 Task: Add Attachment from computer to Card Card0000000289 in Board Board0000000073 in Workspace WS0000000025 in Trello. Add Cover Green to Card Card0000000289 in Board Board0000000073 in Workspace WS0000000025 in Trello. Add "Move Card To …" Button titled Button0000000289 to "top" of the list "To Do" to Card Card0000000289 in Board Board0000000073 in Workspace WS0000000025 in Trello. Add Description DS0000000289 to Card Card0000000290 in Board Board0000000073 in Workspace WS0000000025 in Trello. Add Comment CM0000000289 to Card Card0000000290 in Board Board0000000073 in Workspace WS0000000025 in Trello
Action: Mouse moved to (332, 222)
Screenshot: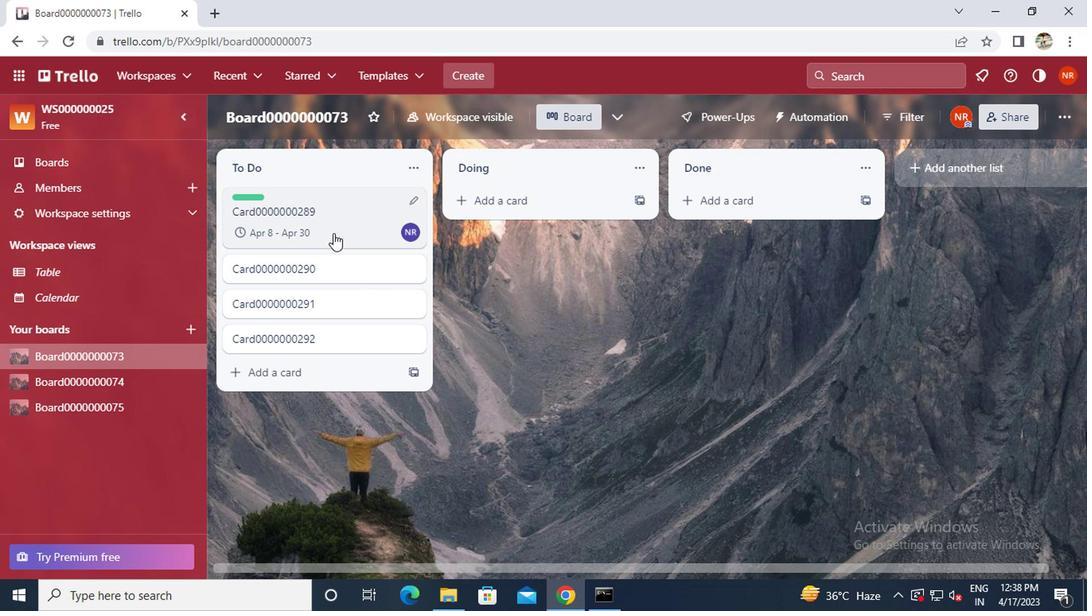 
Action: Mouse pressed left at (332, 222)
Screenshot: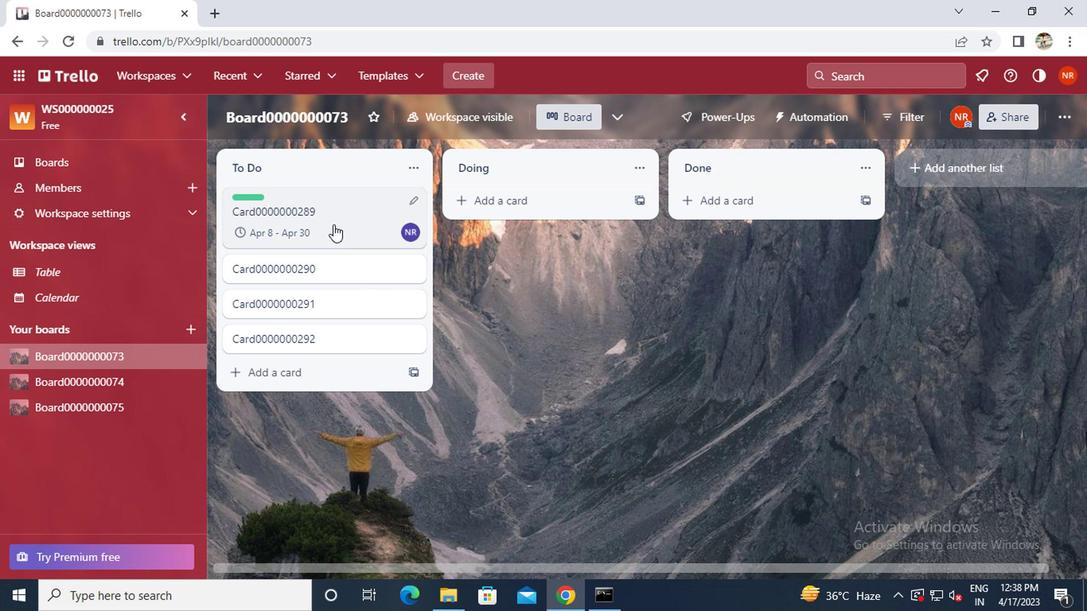 
Action: Mouse moved to (349, 225)
Screenshot: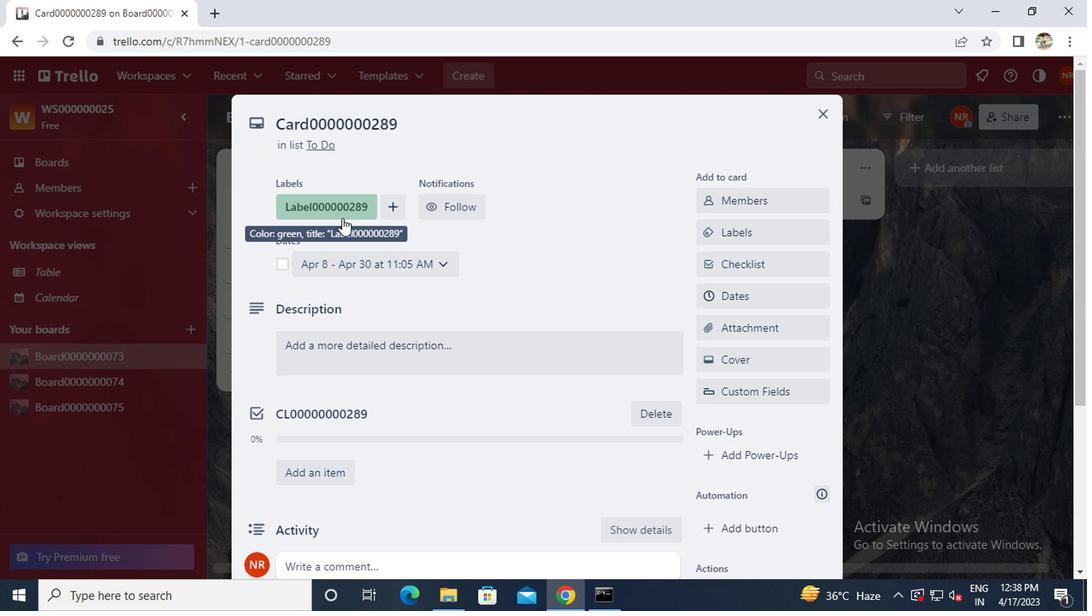 
Action: Mouse scrolled (349, 224) with delta (0, -1)
Screenshot: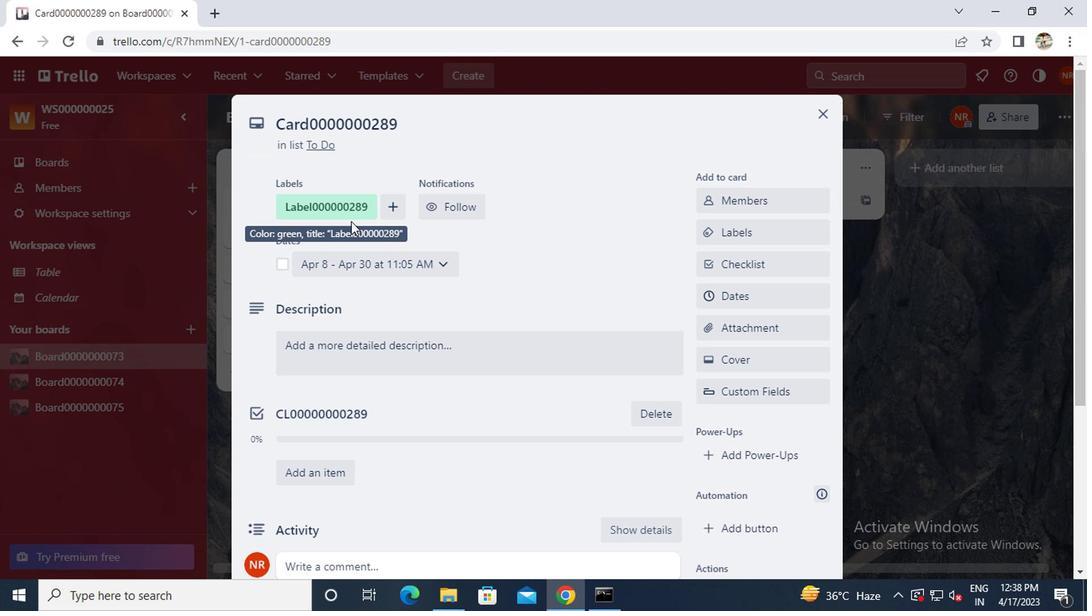 
Action: Mouse scrolled (349, 224) with delta (0, -1)
Screenshot: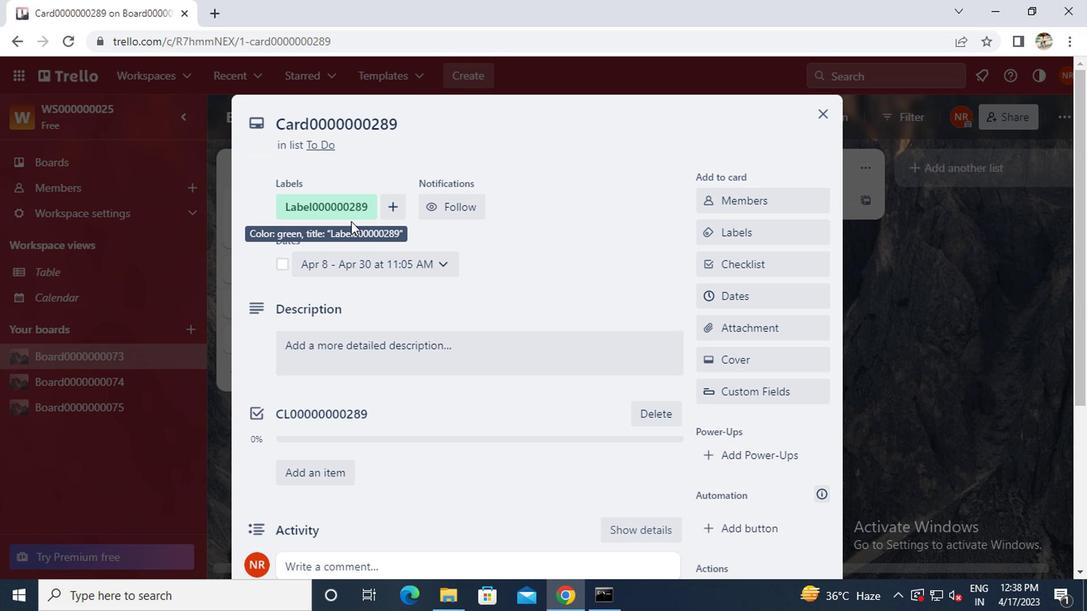 
Action: Mouse moved to (712, 181)
Screenshot: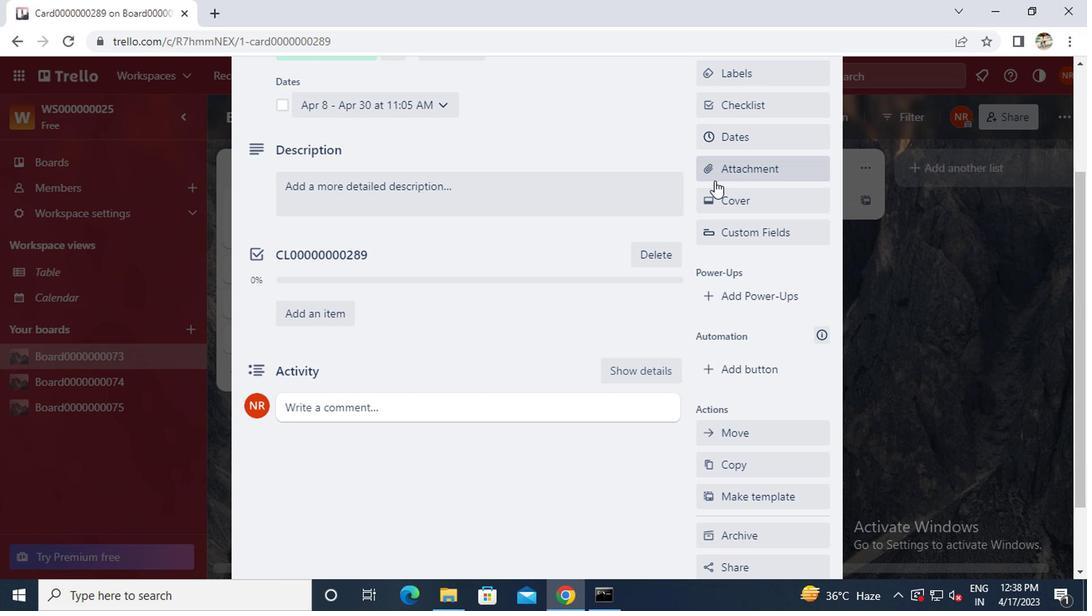 
Action: Mouse pressed left at (712, 181)
Screenshot: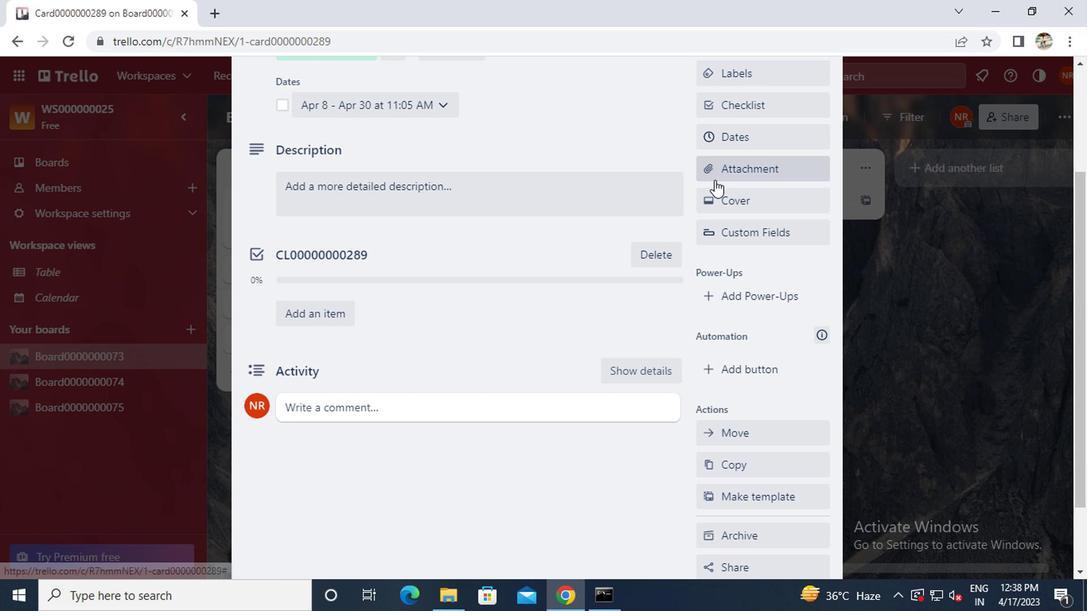 
Action: Mouse moved to (720, 237)
Screenshot: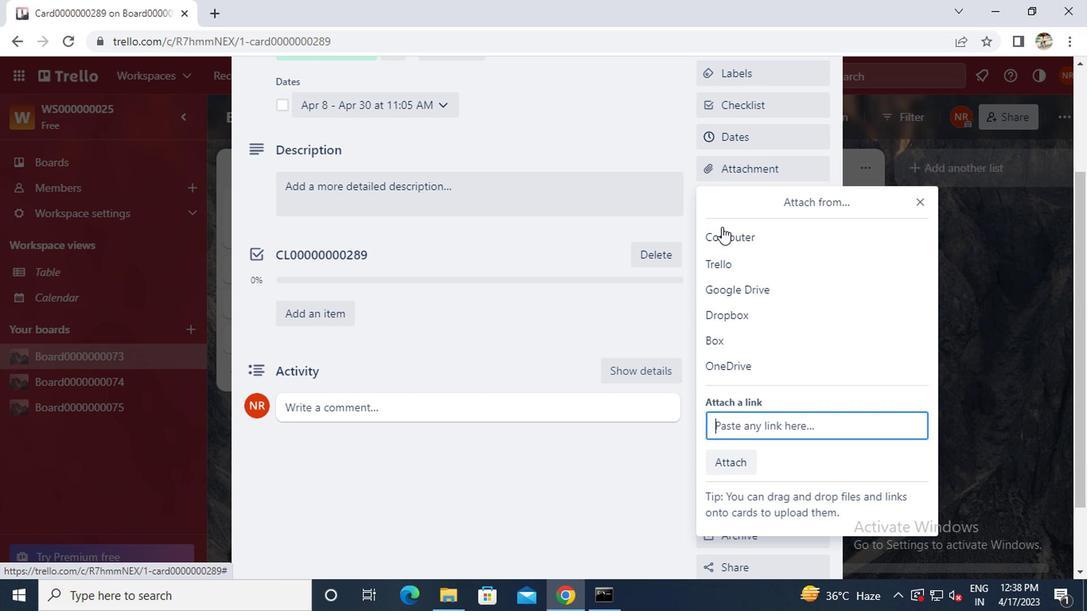 
Action: Mouse pressed left at (720, 237)
Screenshot: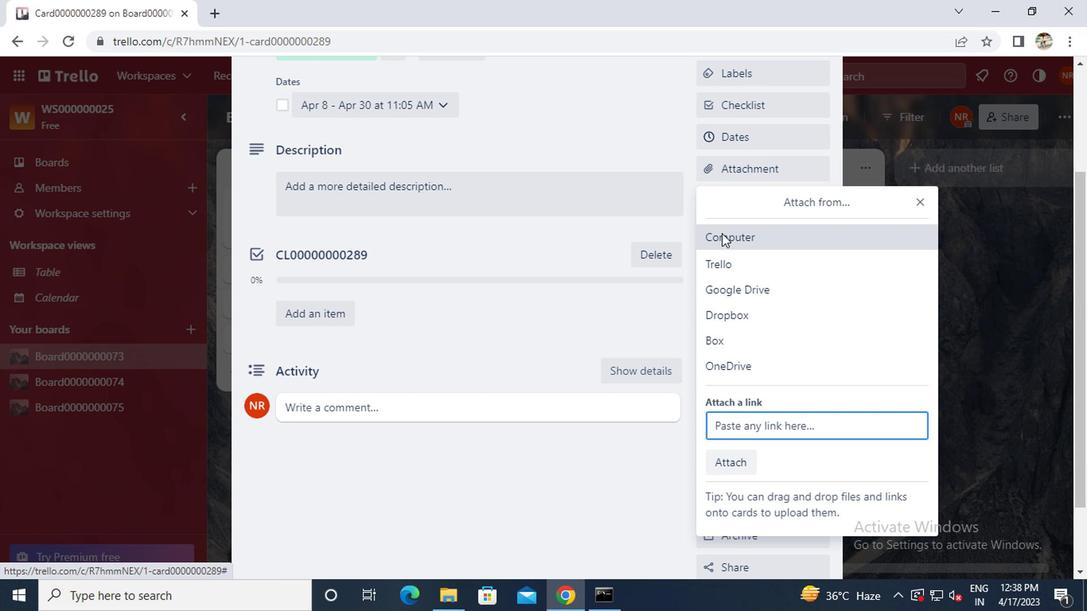 
Action: Mouse moved to (307, 253)
Screenshot: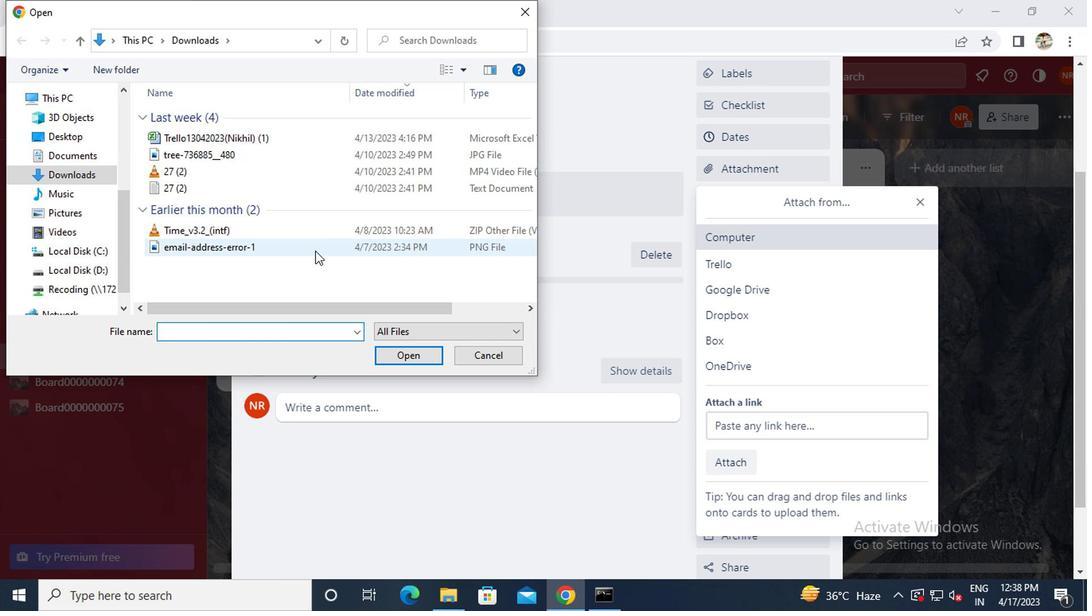 
Action: Mouse pressed left at (307, 253)
Screenshot: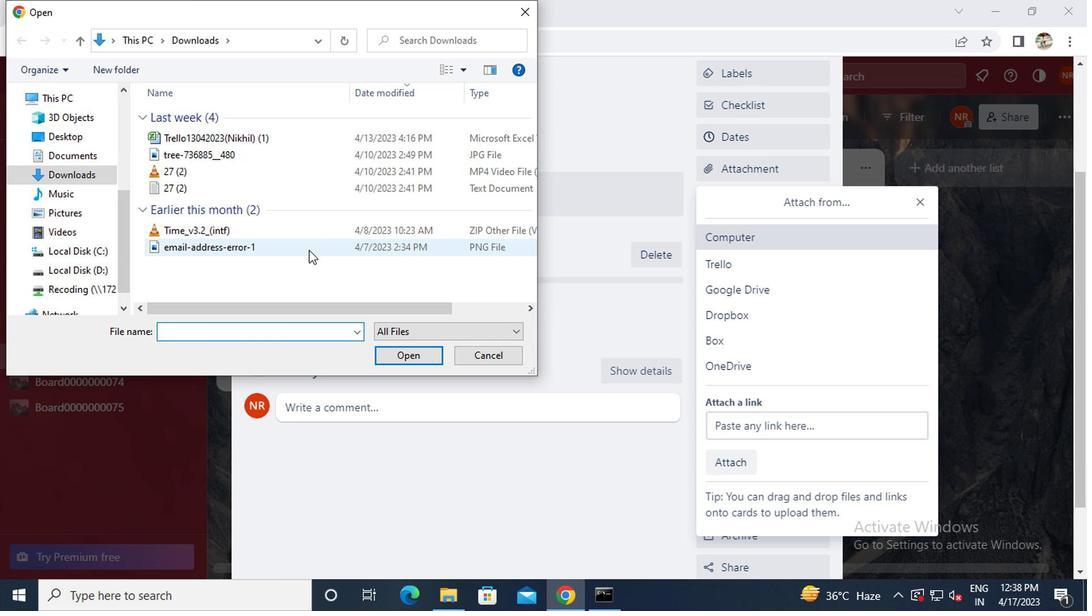 
Action: Mouse moved to (411, 355)
Screenshot: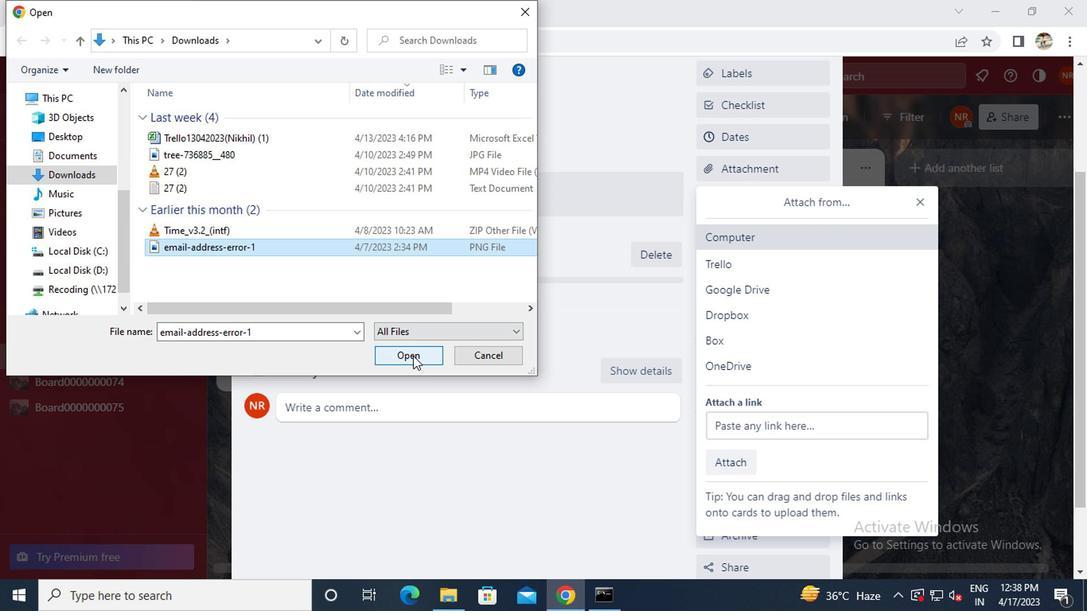
Action: Mouse pressed left at (411, 355)
Screenshot: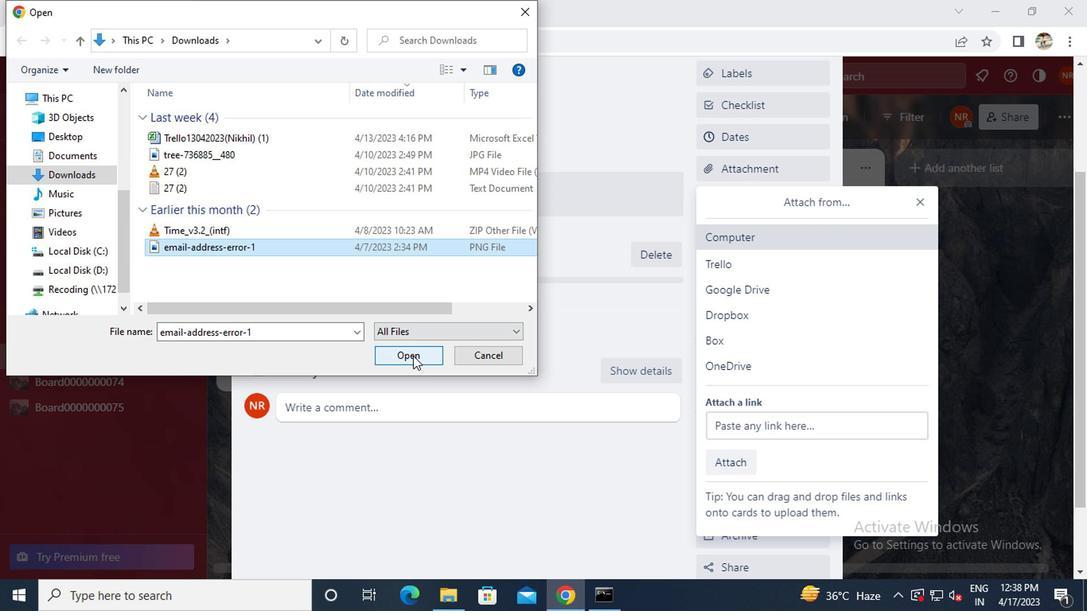 
Action: Mouse moved to (712, 207)
Screenshot: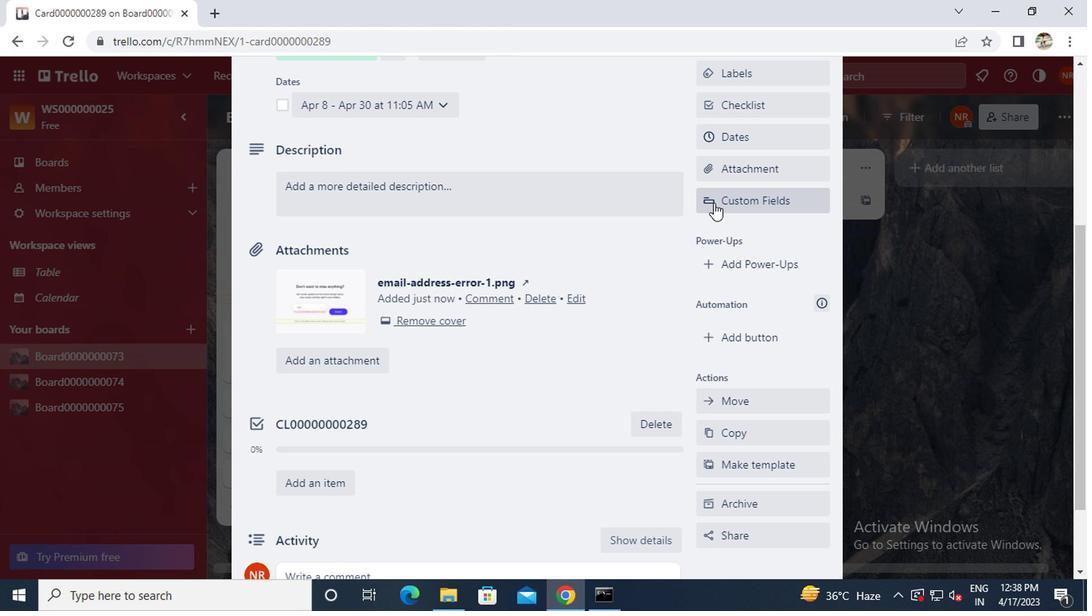 
Action: Mouse scrolled (712, 208) with delta (0, 1)
Screenshot: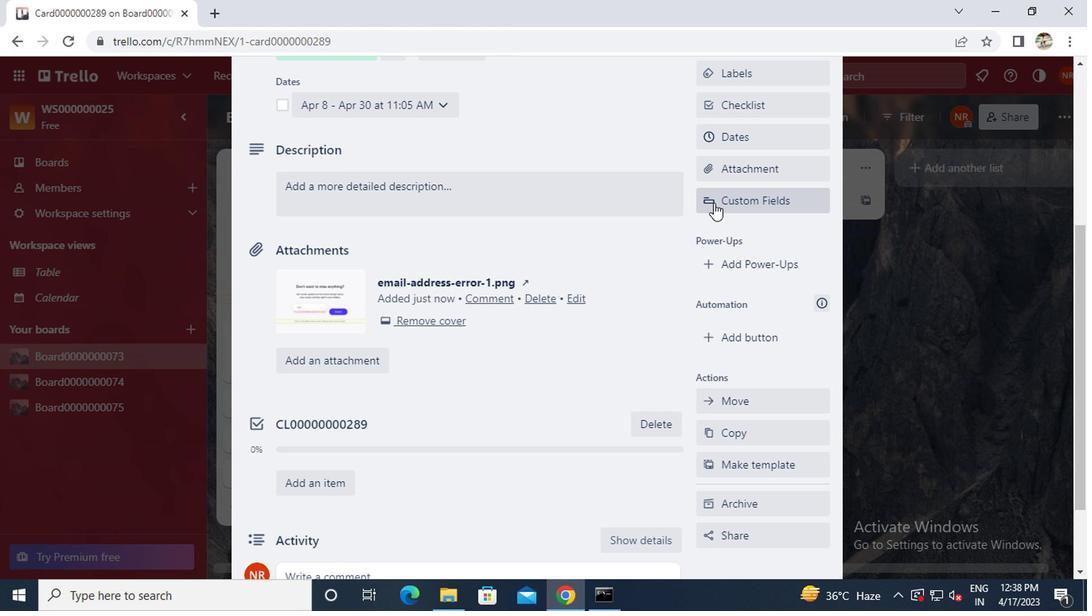 
Action: Mouse moved to (712, 206)
Screenshot: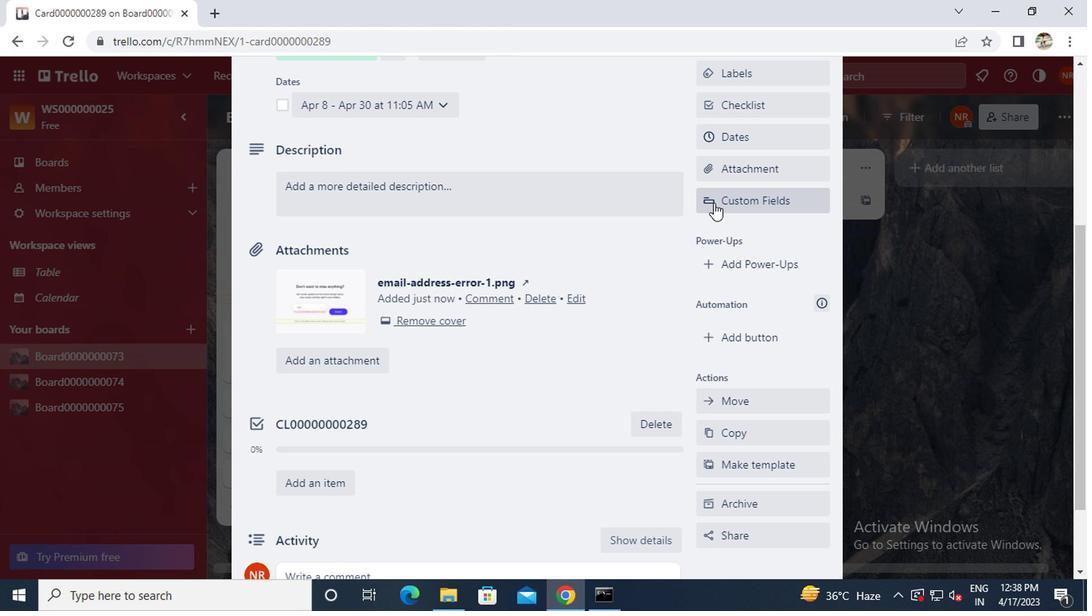 
Action: Mouse scrolled (712, 207) with delta (0, 1)
Screenshot: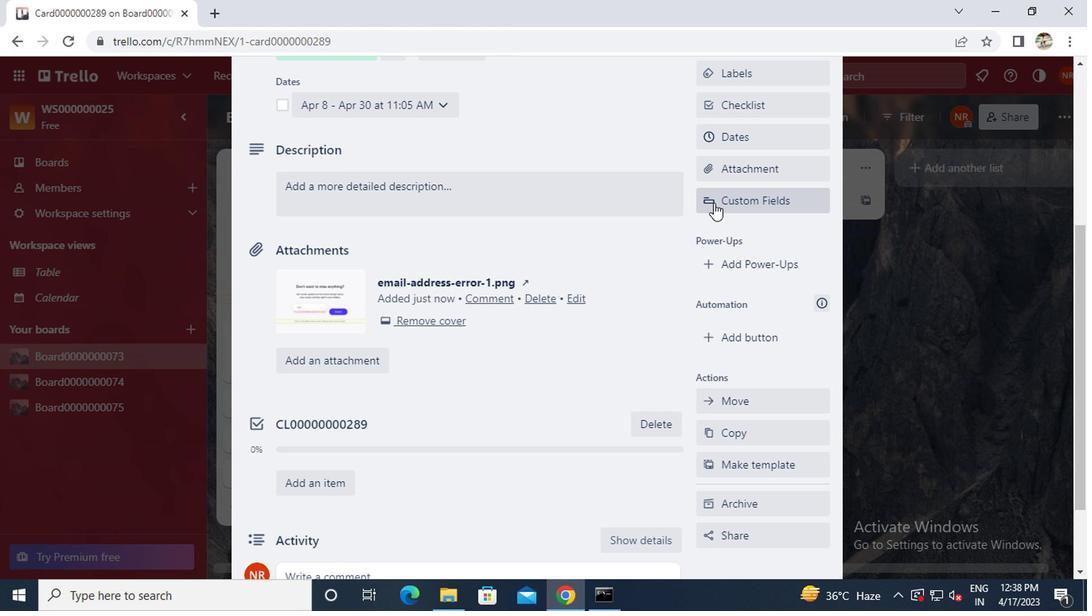 
Action: Mouse moved to (715, 208)
Screenshot: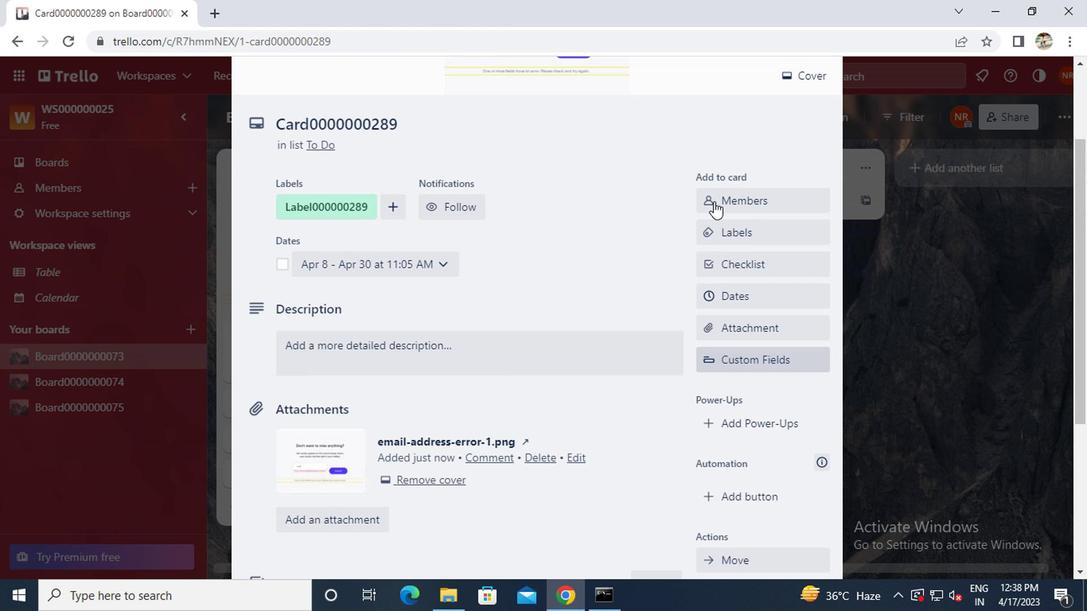 
Action: Mouse scrolled (715, 209) with delta (0, 0)
Screenshot: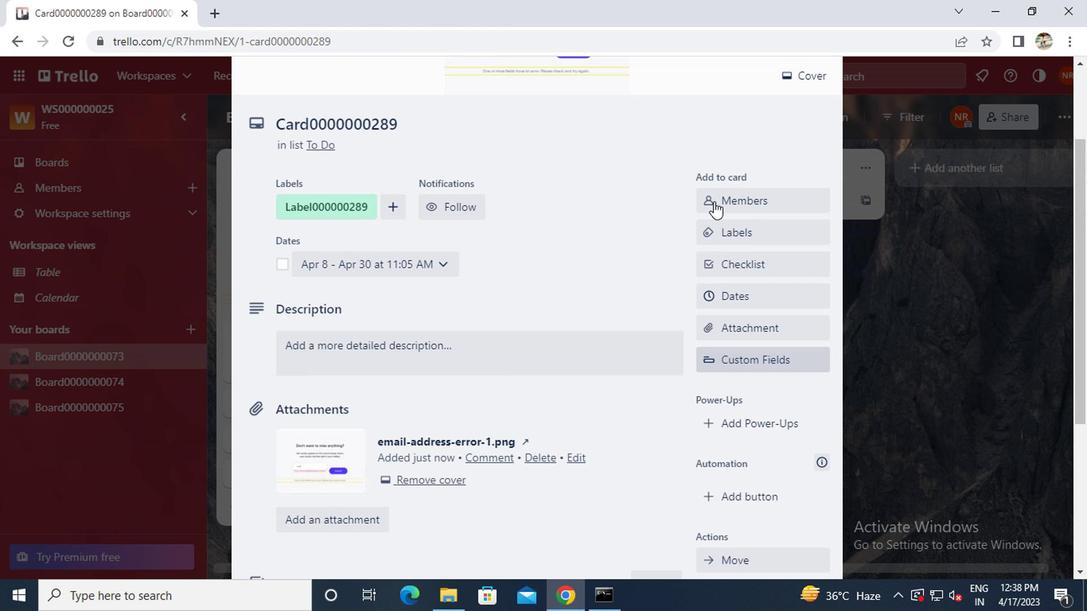 
Action: Mouse moved to (716, 208)
Screenshot: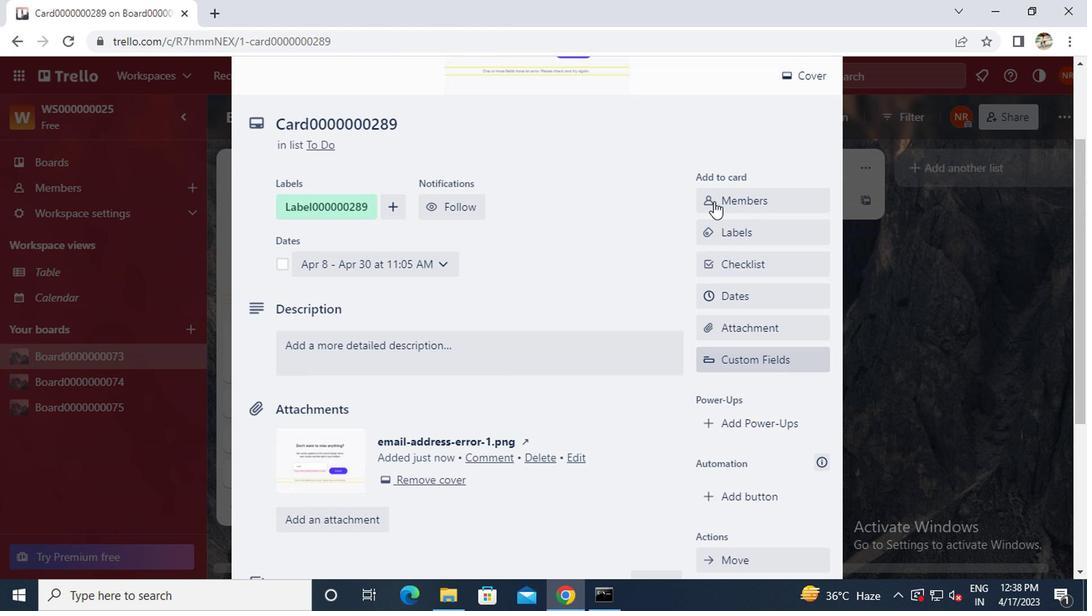 
Action: Mouse scrolled (716, 209) with delta (0, 0)
Screenshot: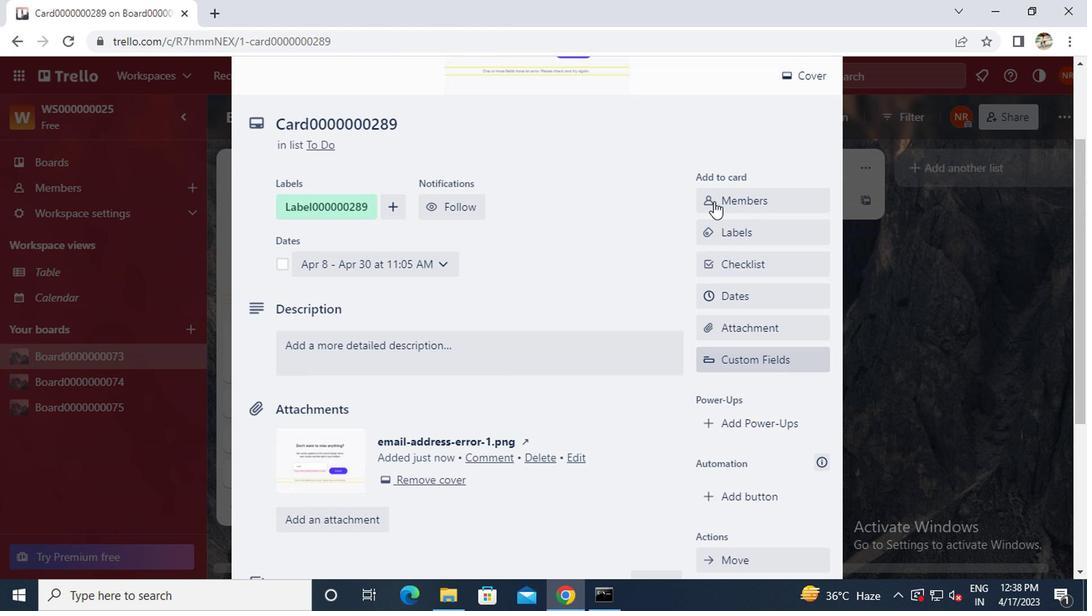 
Action: Mouse scrolled (716, 209) with delta (0, 0)
Screenshot: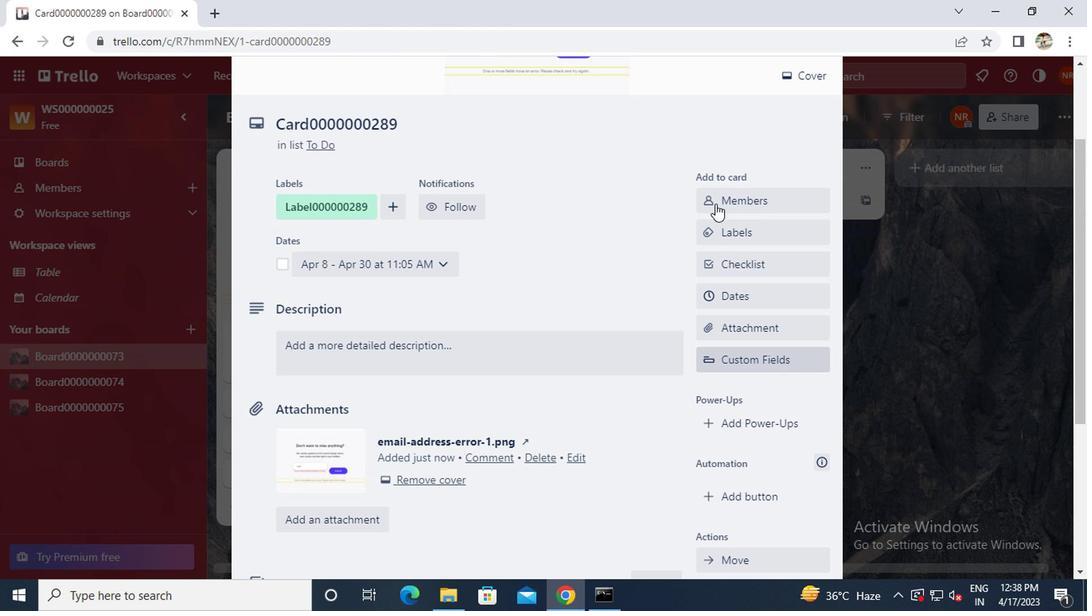 
Action: Mouse moved to (793, 214)
Screenshot: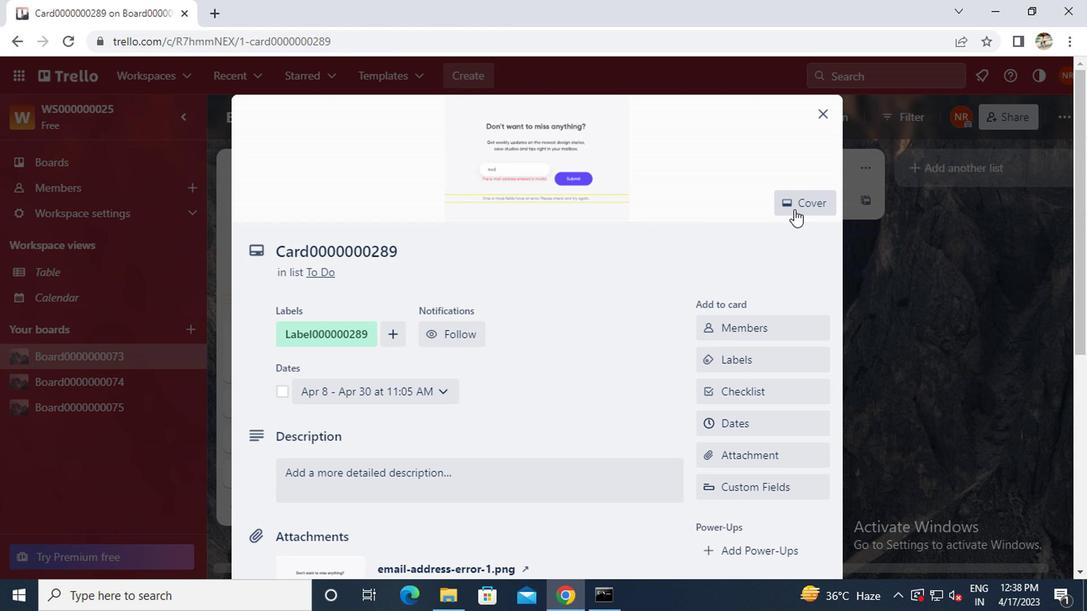 
Action: Mouse pressed left at (793, 214)
Screenshot: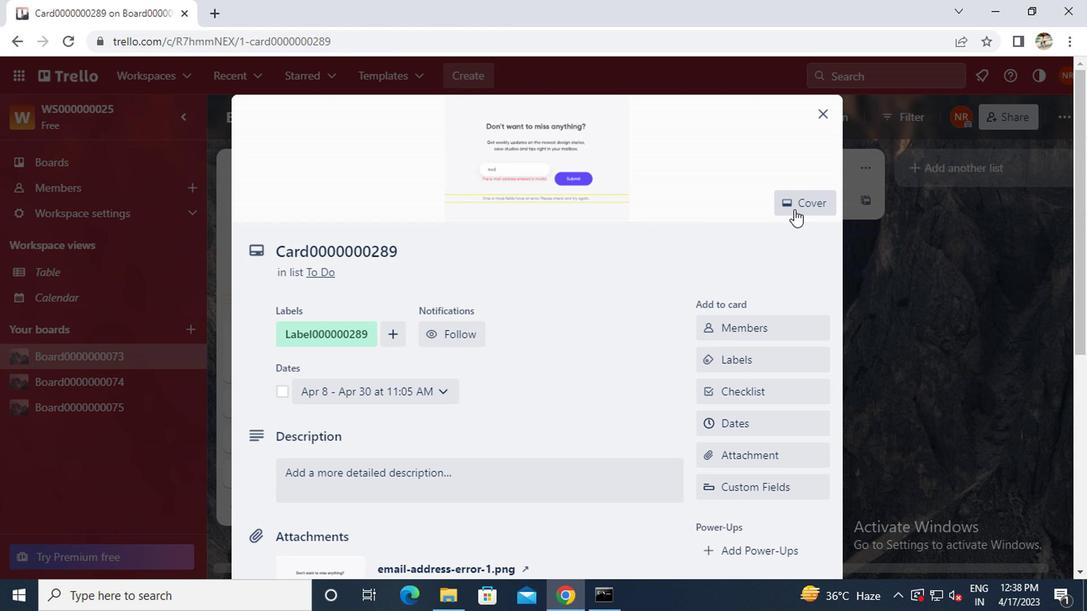 
Action: Mouse moved to (792, 287)
Screenshot: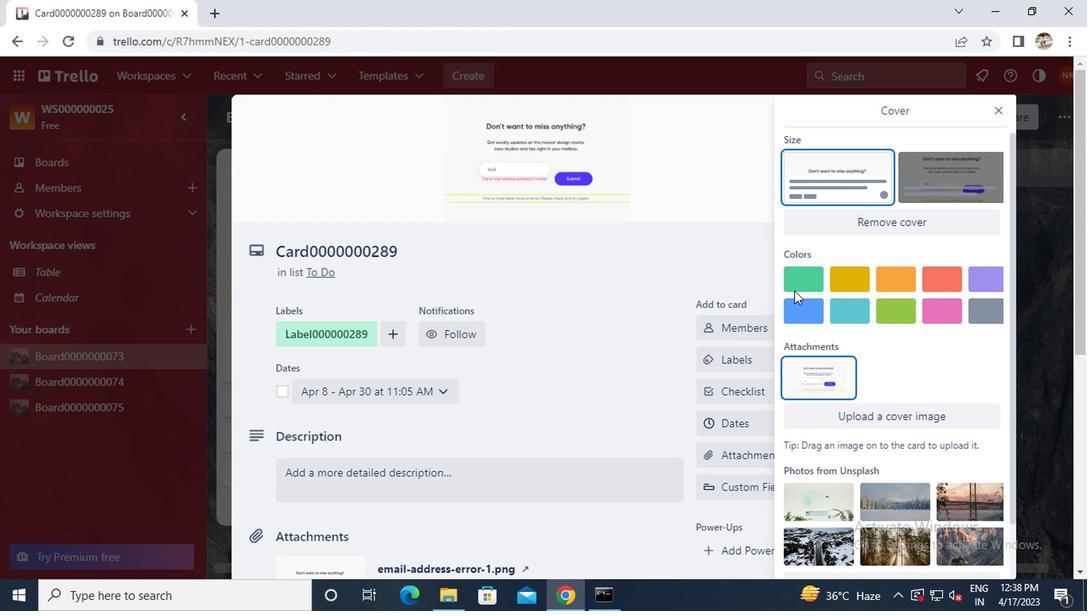 
Action: Mouse pressed left at (792, 287)
Screenshot: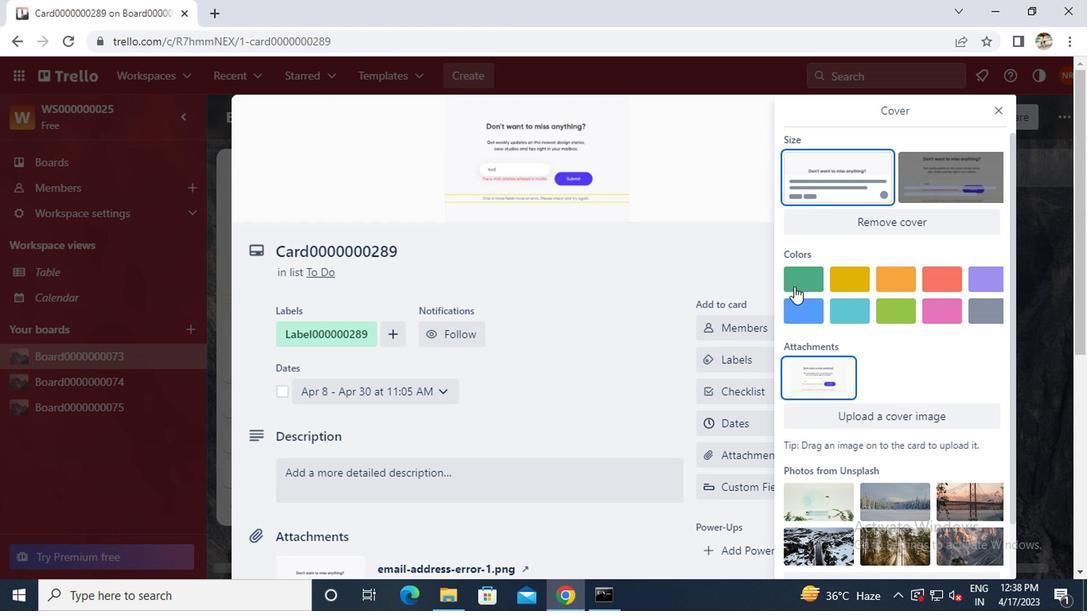 
Action: Mouse moved to (725, 245)
Screenshot: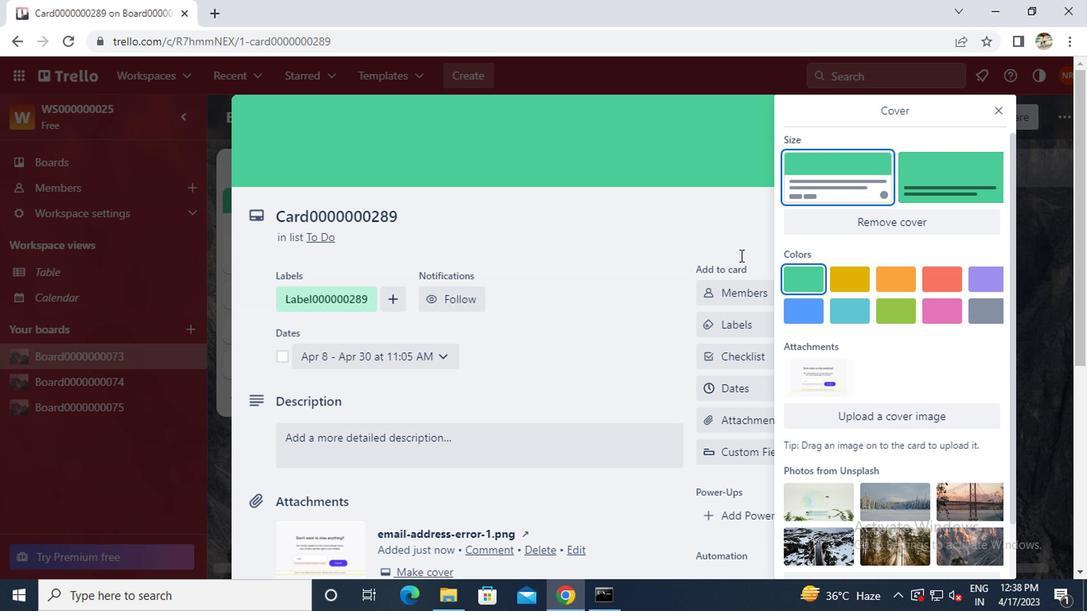
Action: Mouse pressed left at (725, 245)
Screenshot: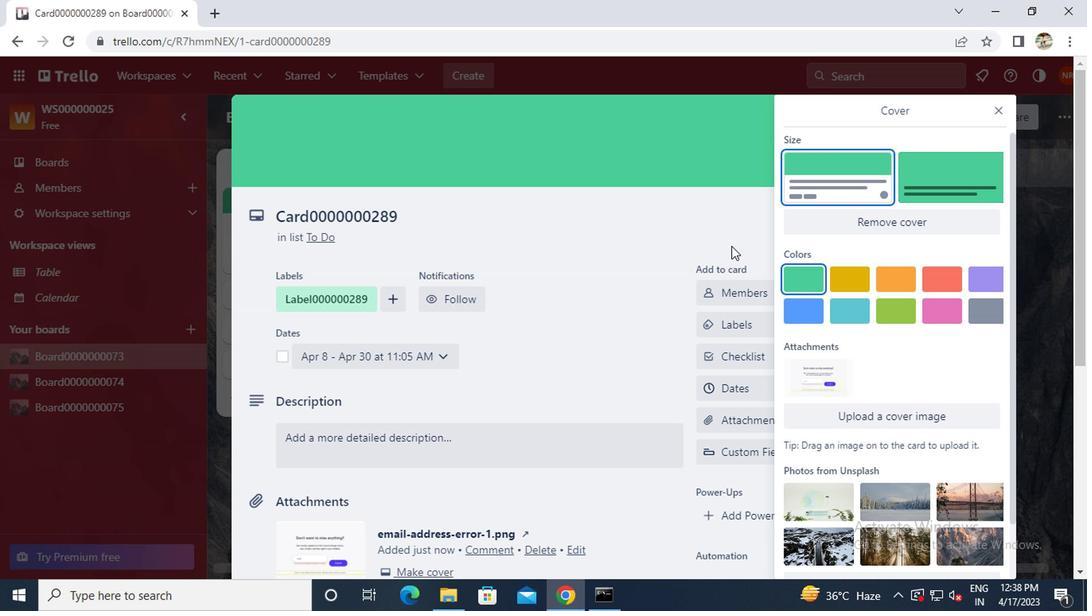 
Action: Mouse moved to (726, 312)
Screenshot: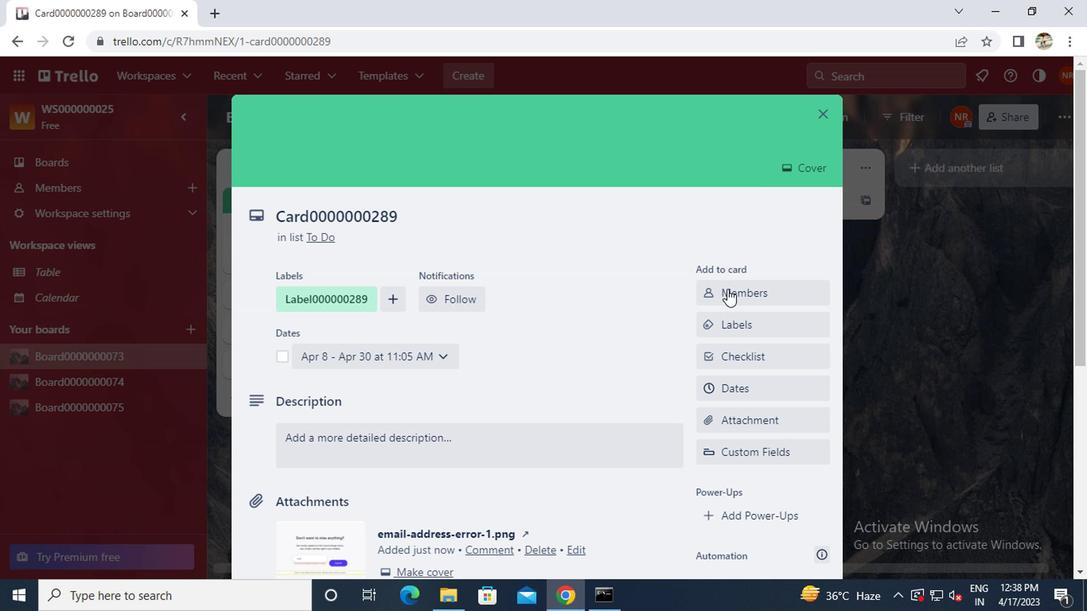 
Action: Mouse scrolled (726, 311) with delta (0, 0)
Screenshot: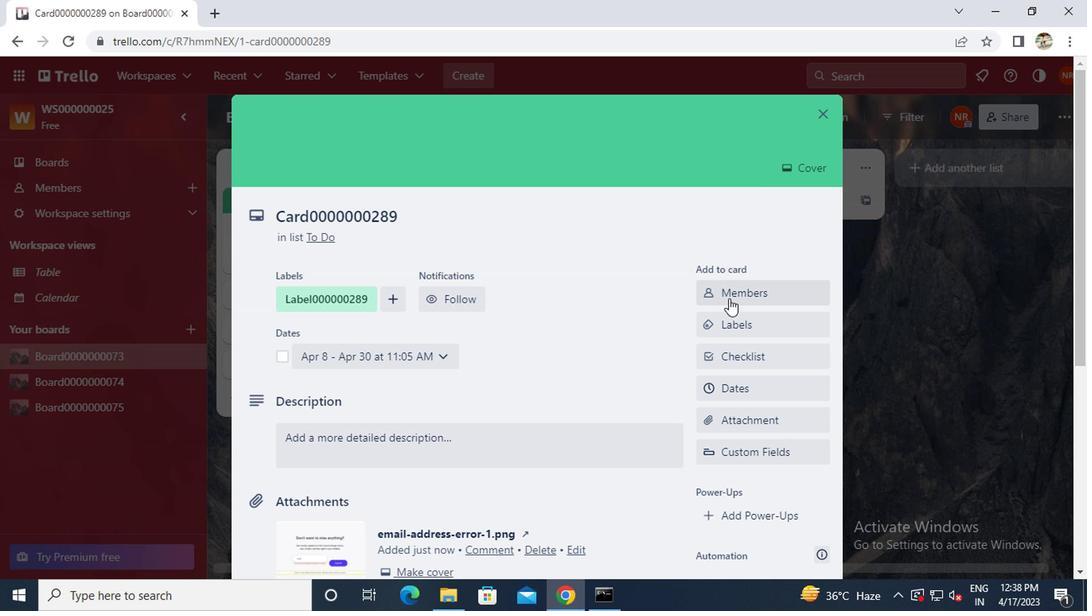 
Action: Mouse scrolled (726, 311) with delta (0, 0)
Screenshot: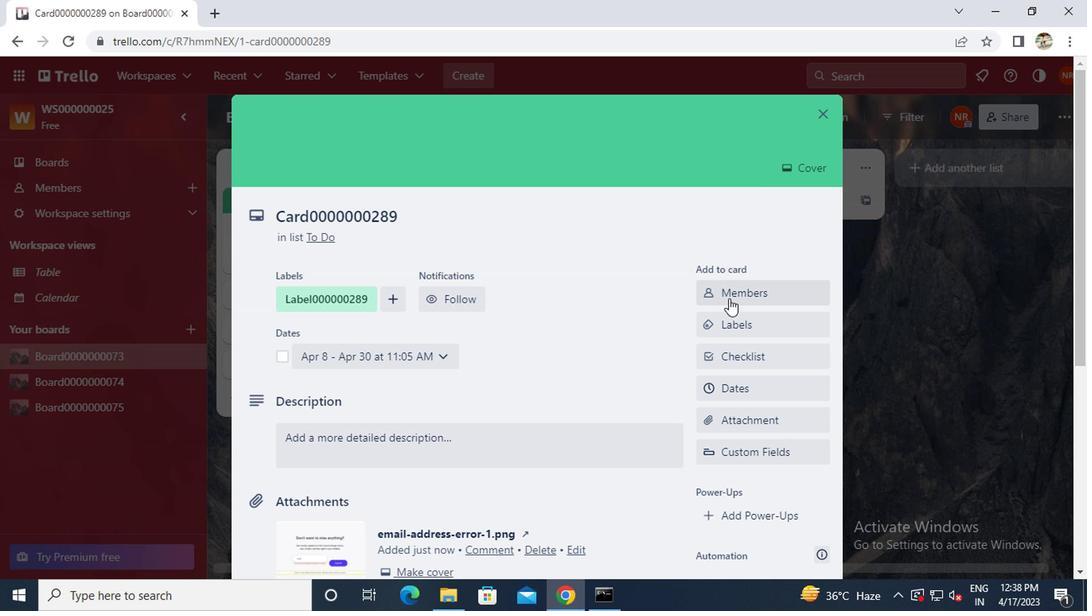 
Action: Mouse moved to (727, 312)
Screenshot: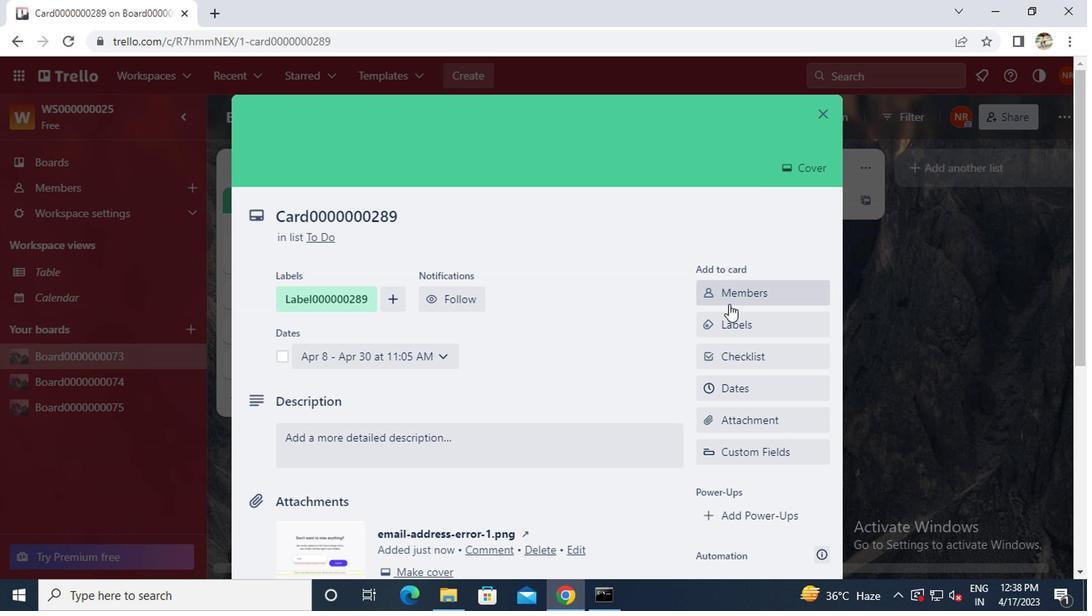 
Action: Mouse scrolled (727, 311) with delta (0, 0)
Screenshot: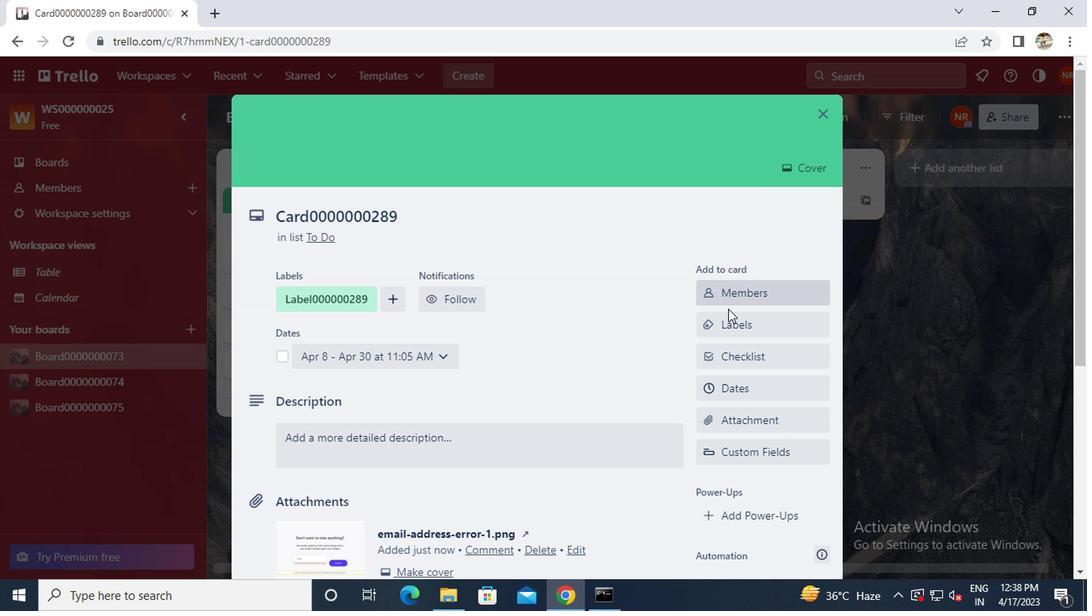 
Action: Mouse moved to (727, 312)
Screenshot: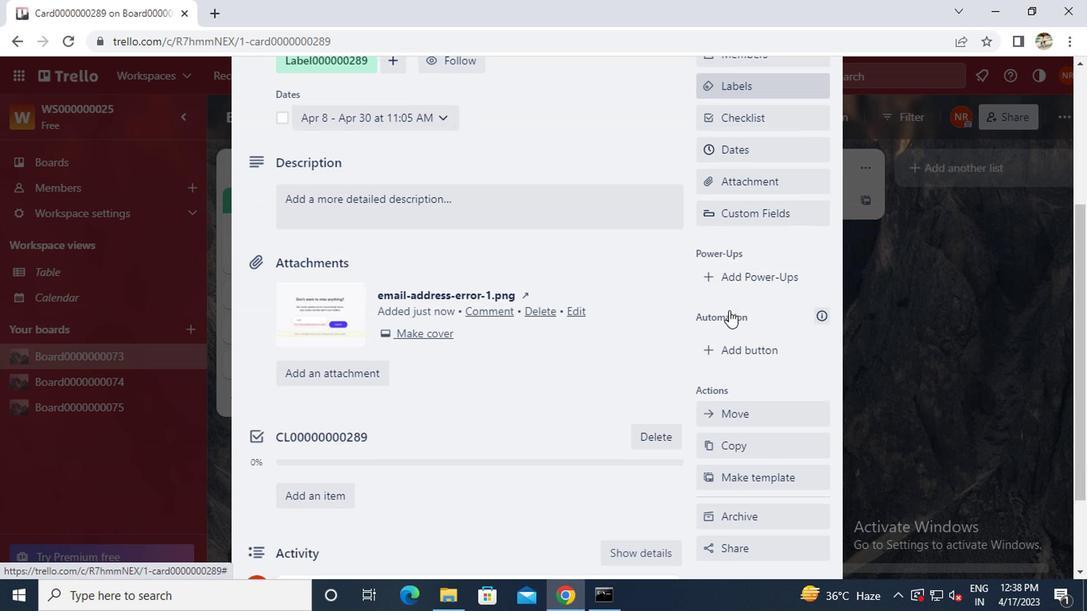 
Action: Mouse scrolled (727, 311) with delta (0, 0)
Screenshot: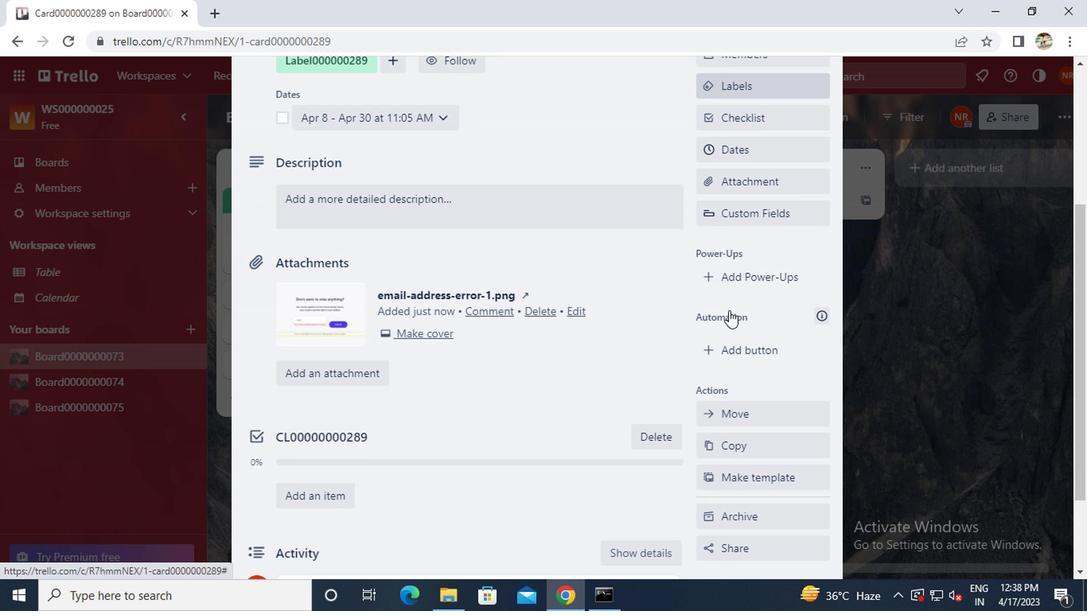 
Action: Mouse scrolled (727, 311) with delta (0, 0)
Screenshot: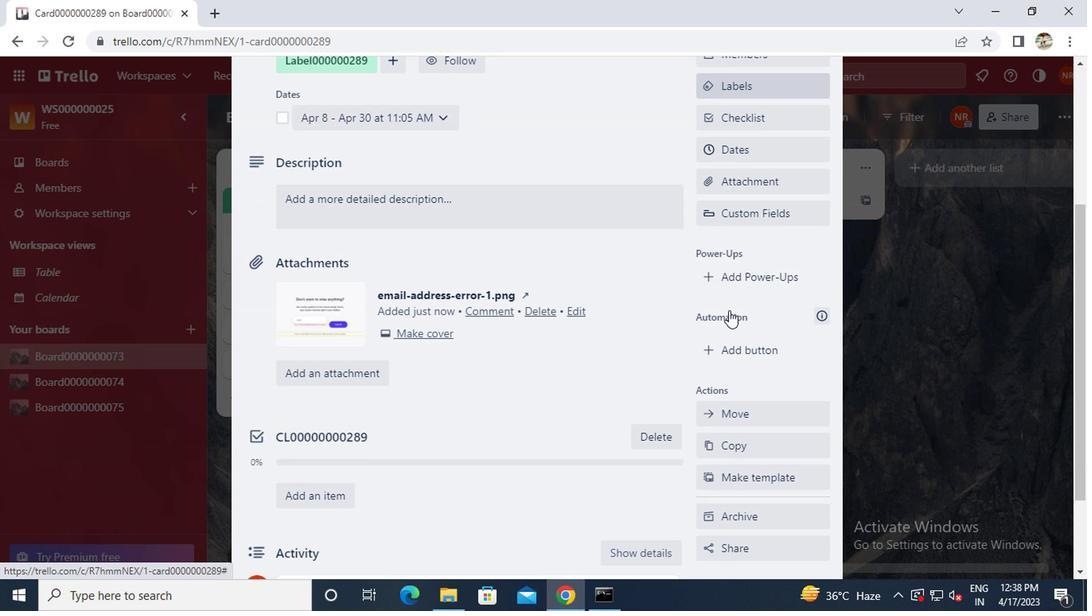 
Action: Mouse moved to (726, 236)
Screenshot: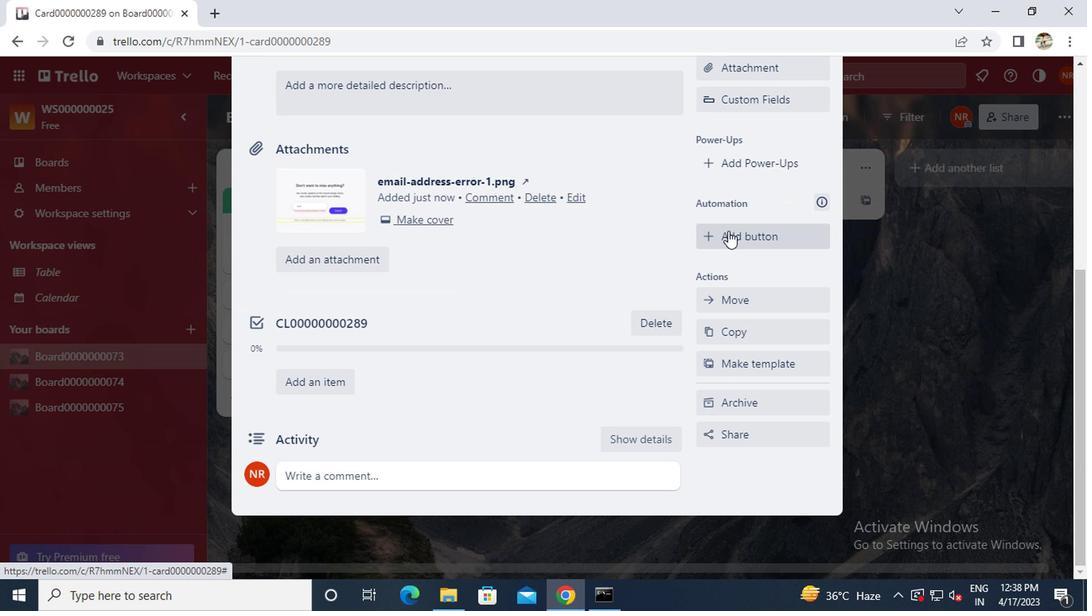 
Action: Mouse pressed left at (726, 236)
Screenshot: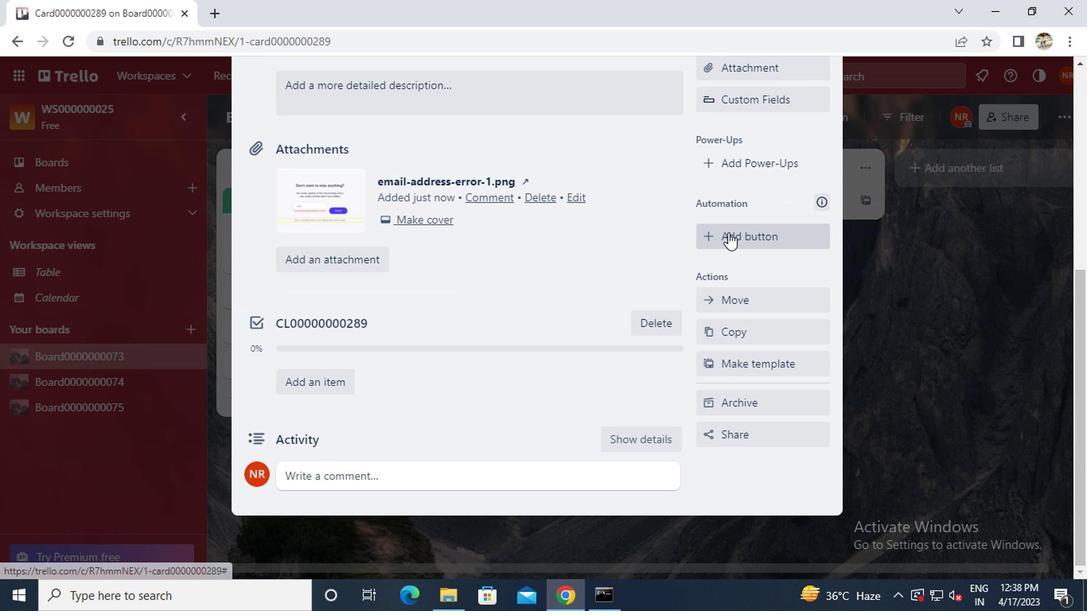 
Action: Mouse moved to (733, 186)
Screenshot: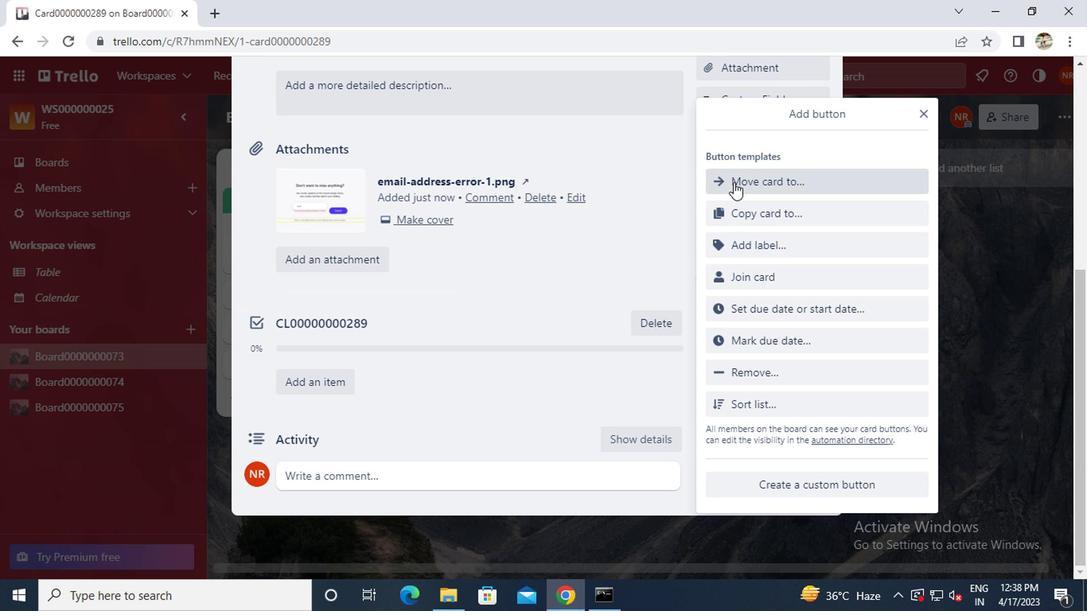 
Action: Mouse pressed left at (733, 186)
Screenshot: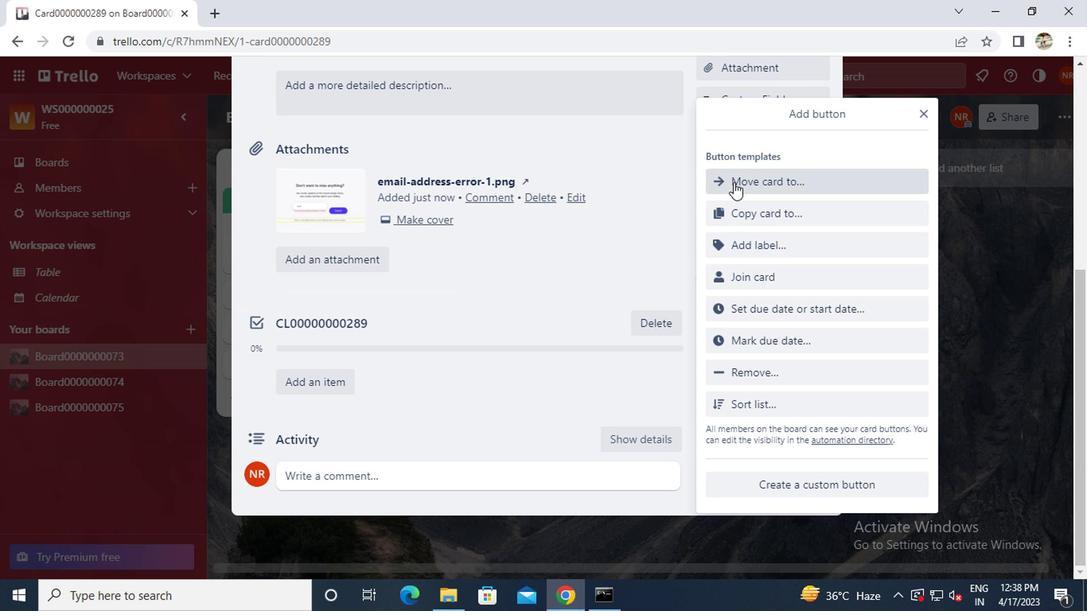 
Action: Mouse moved to (734, 186)
Screenshot: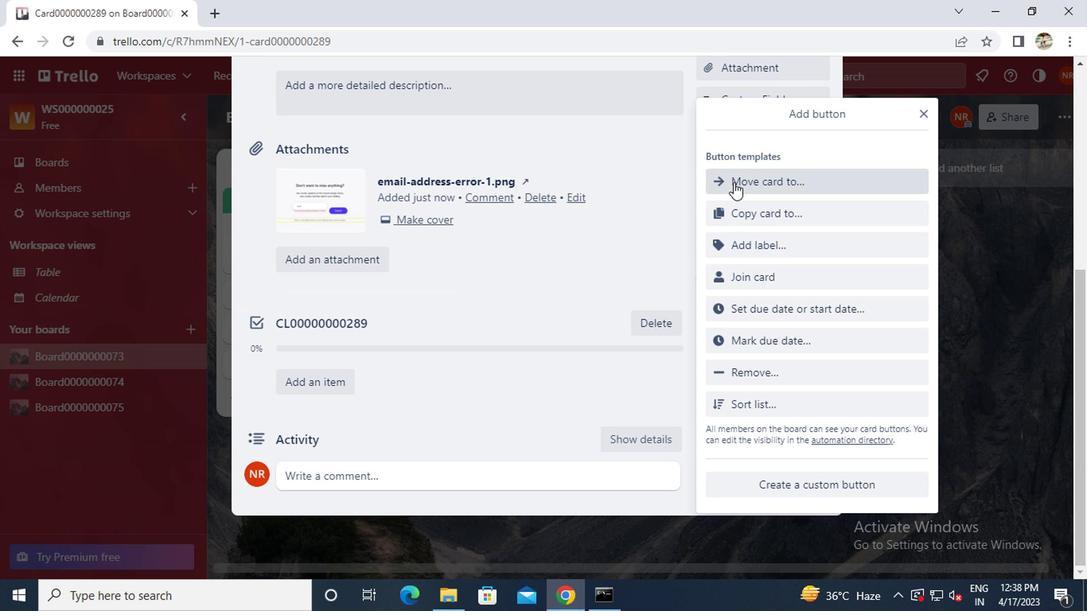 
Action: Key pressed b
Screenshot: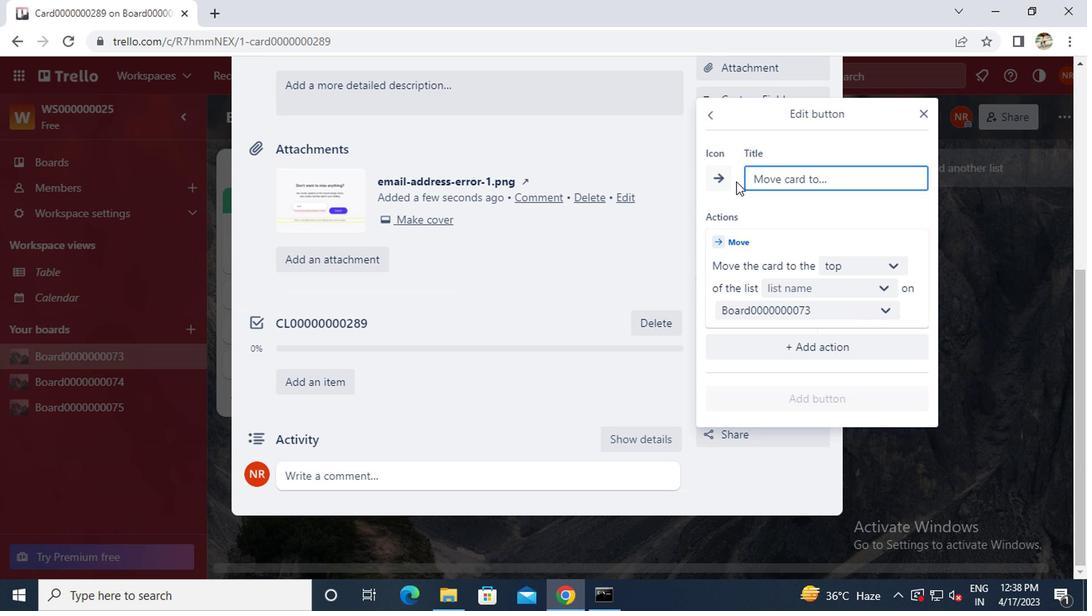 
Action: Mouse moved to (734, 186)
Screenshot: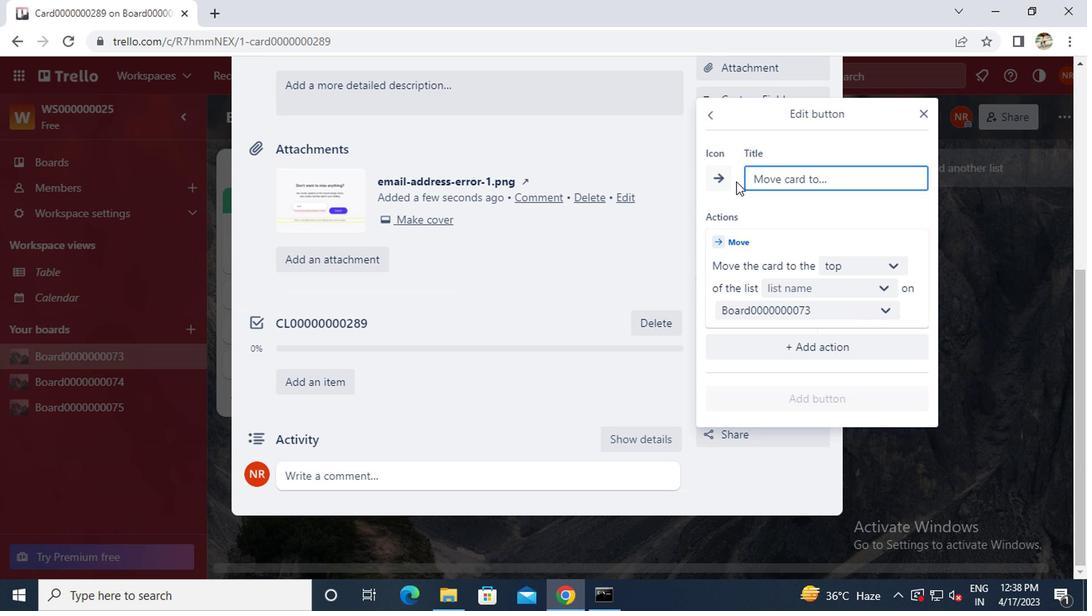 
Action: Key pressed <Key.caps_lock>utton0000000289
Screenshot: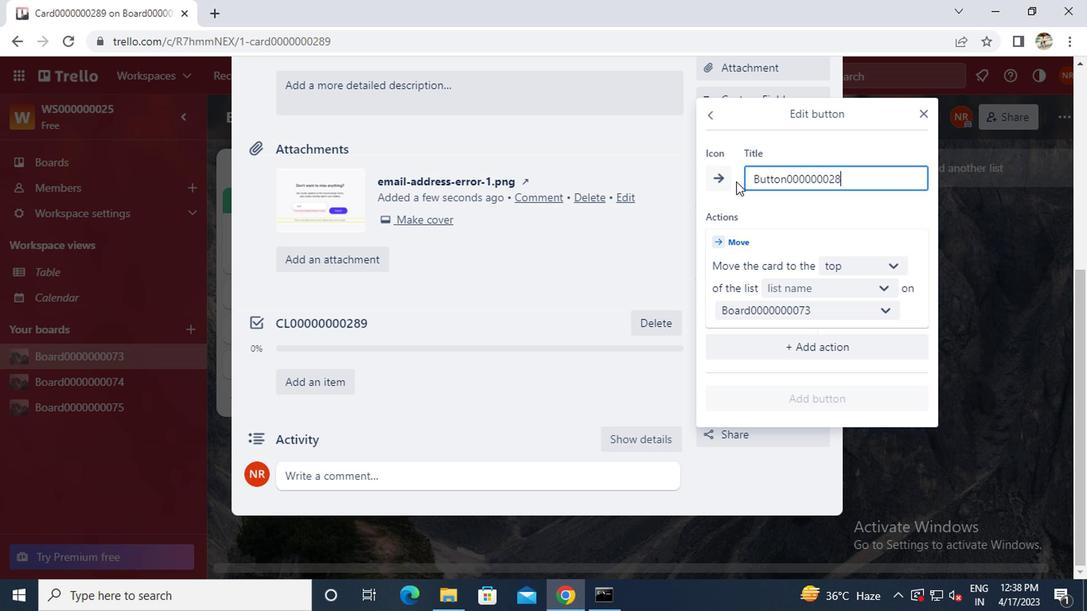 
Action: Mouse moved to (787, 293)
Screenshot: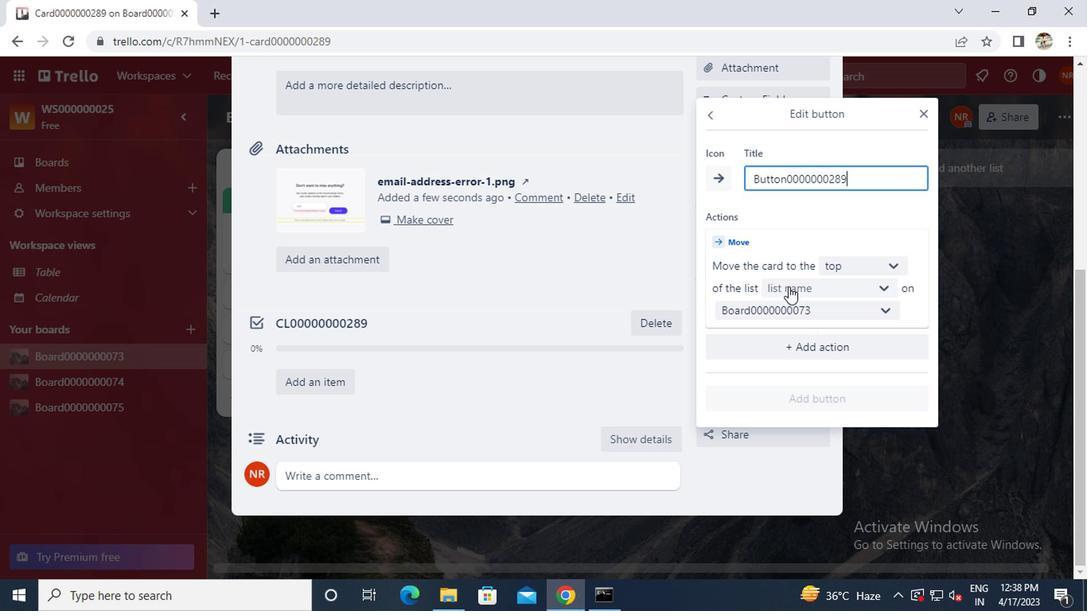 
Action: Mouse pressed left at (787, 293)
Screenshot: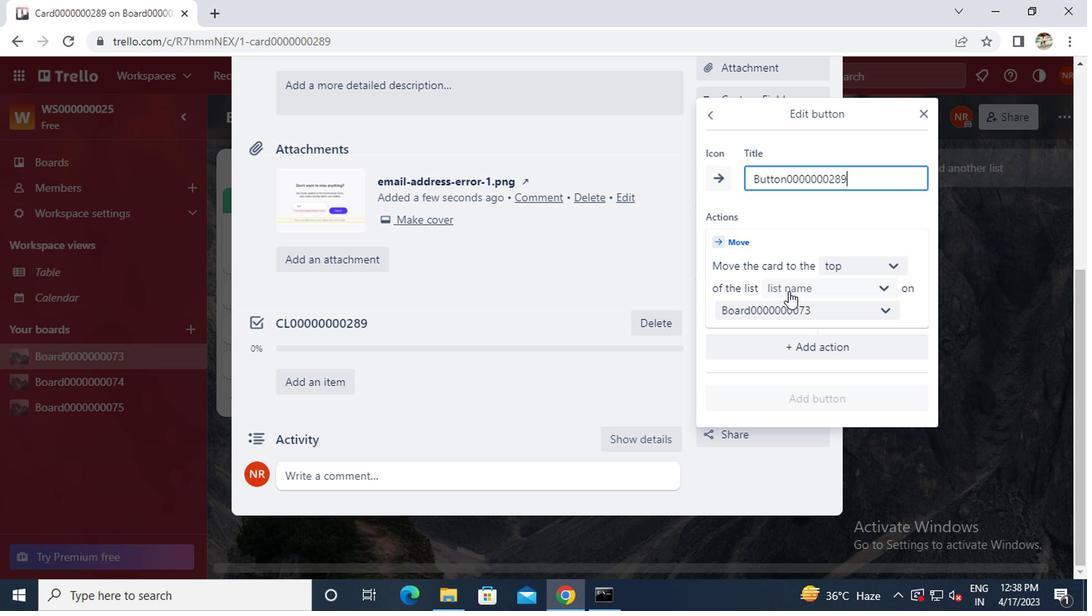
Action: Mouse moved to (785, 317)
Screenshot: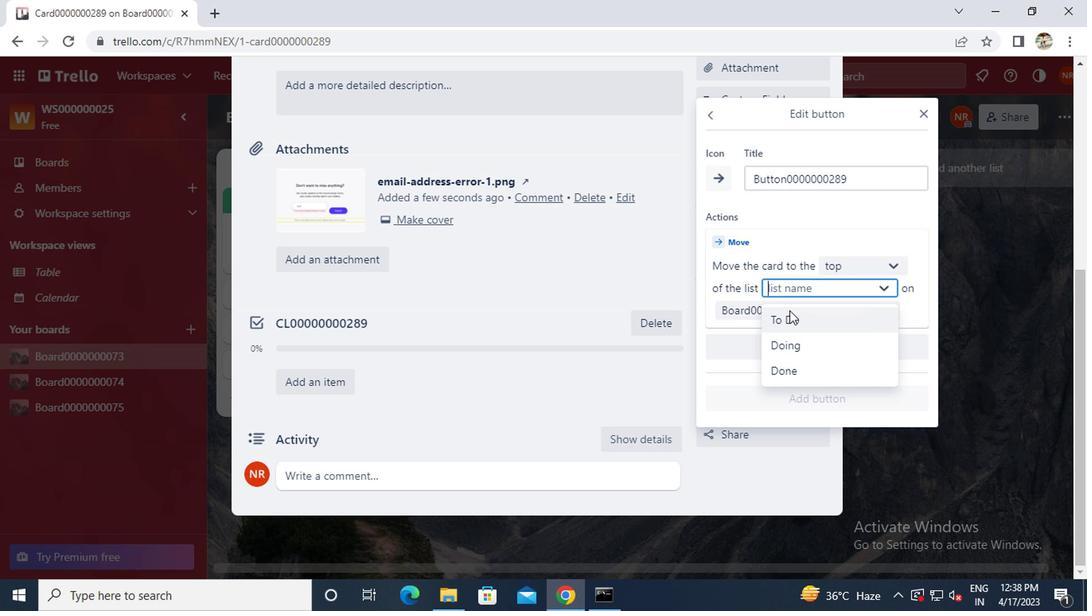 
Action: Mouse pressed left at (785, 317)
Screenshot: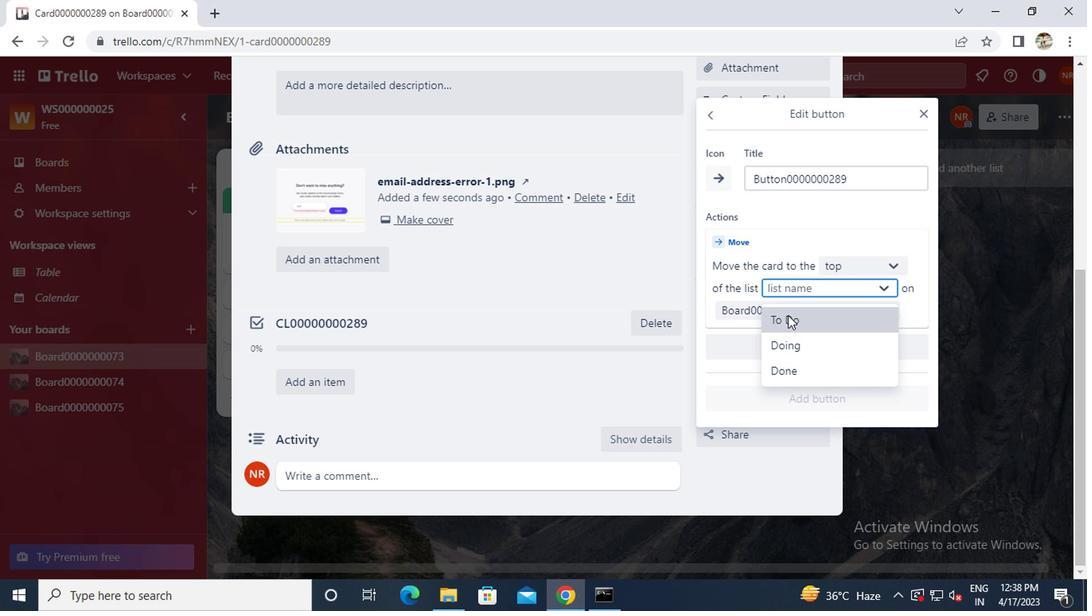 
Action: Mouse moved to (789, 394)
Screenshot: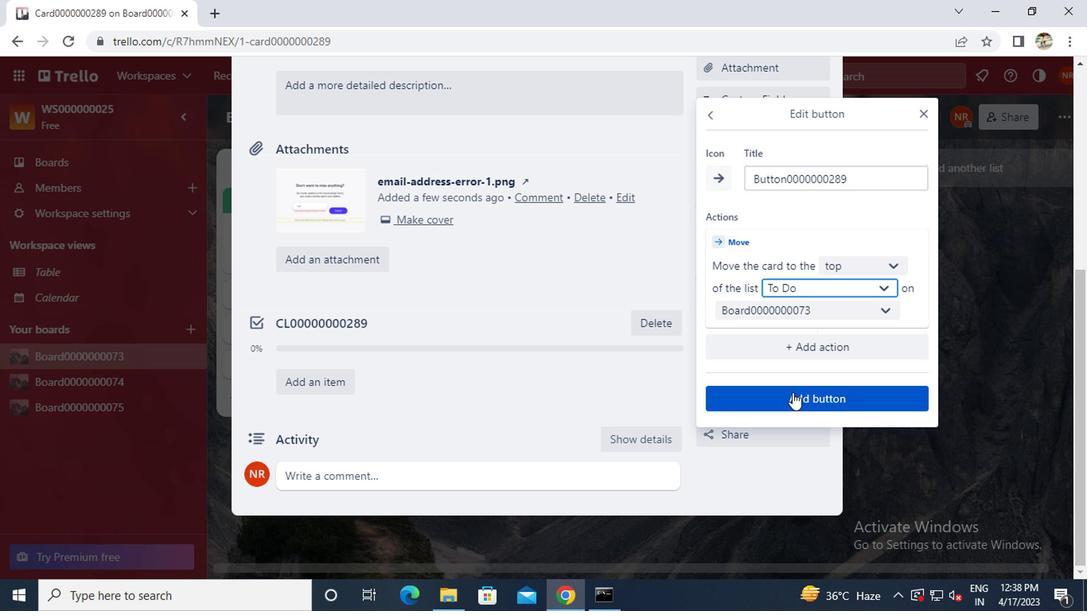 
Action: Mouse pressed left at (789, 394)
Screenshot: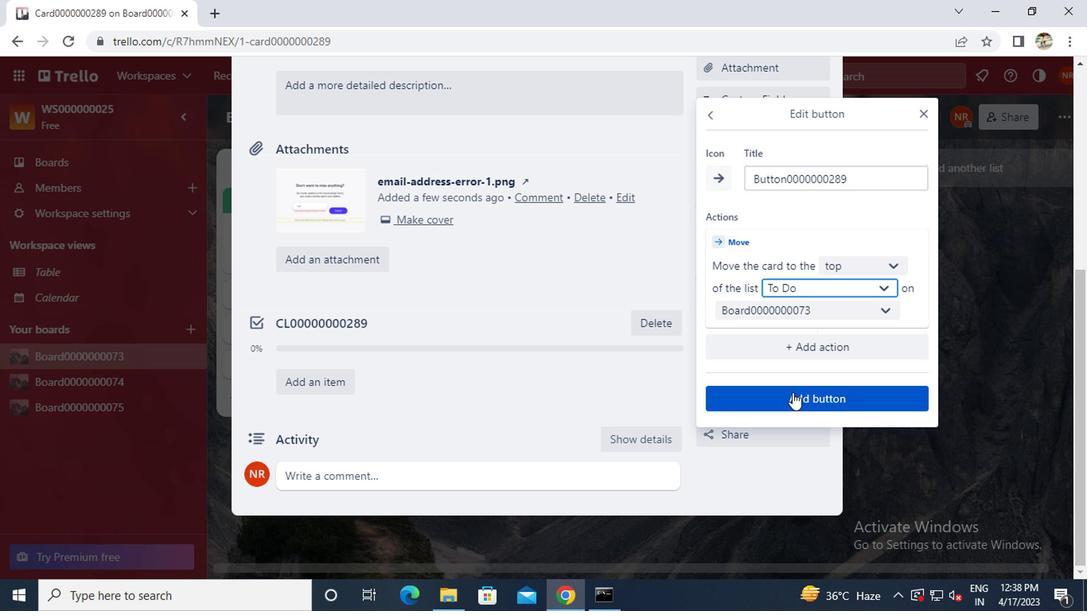 
Action: Mouse moved to (567, 411)
Screenshot: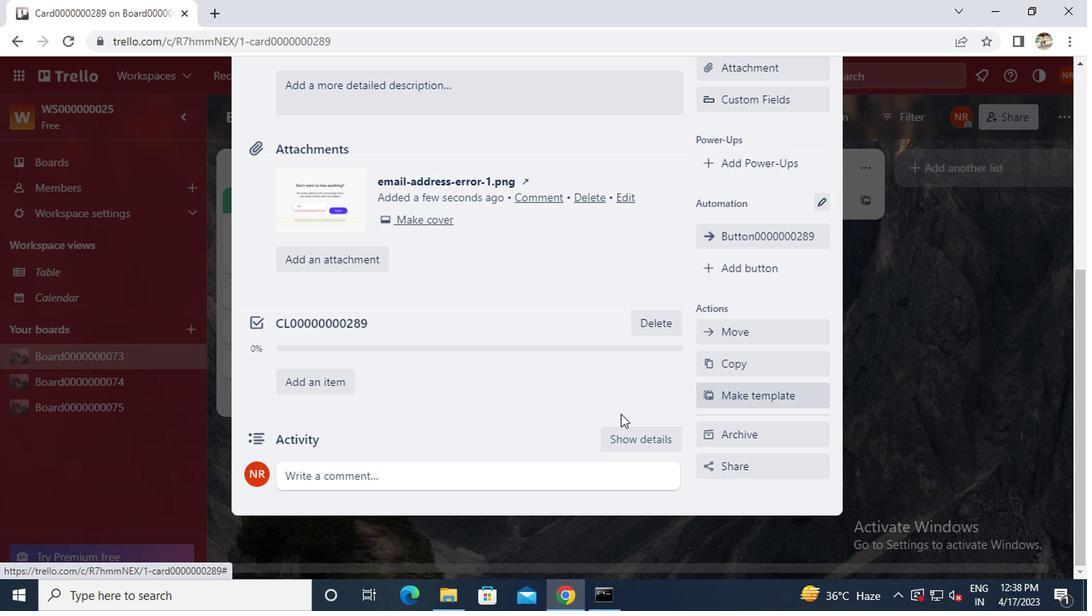 
Action: Mouse scrolled (567, 412) with delta (0, 1)
Screenshot: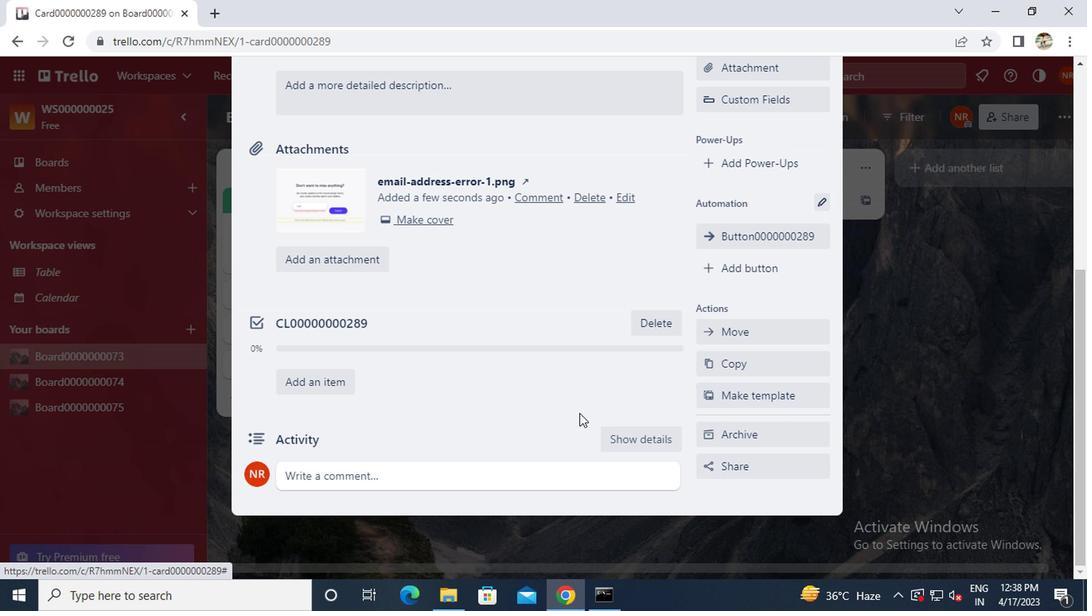 
Action: Mouse moved to (567, 411)
Screenshot: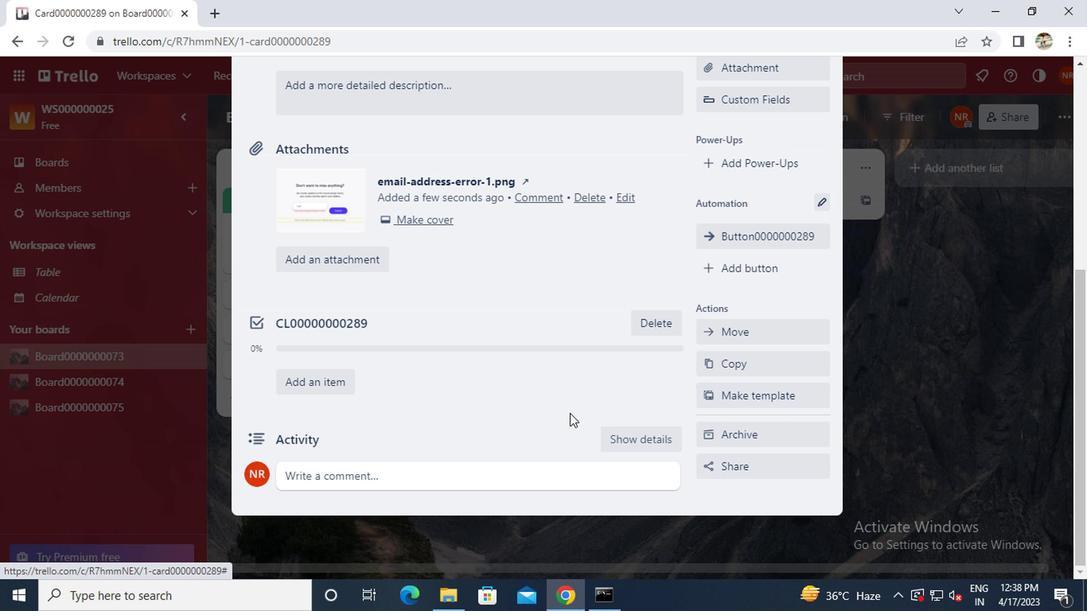 
Action: Mouse scrolled (567, 411) with delta (0, 0)
Screenshot: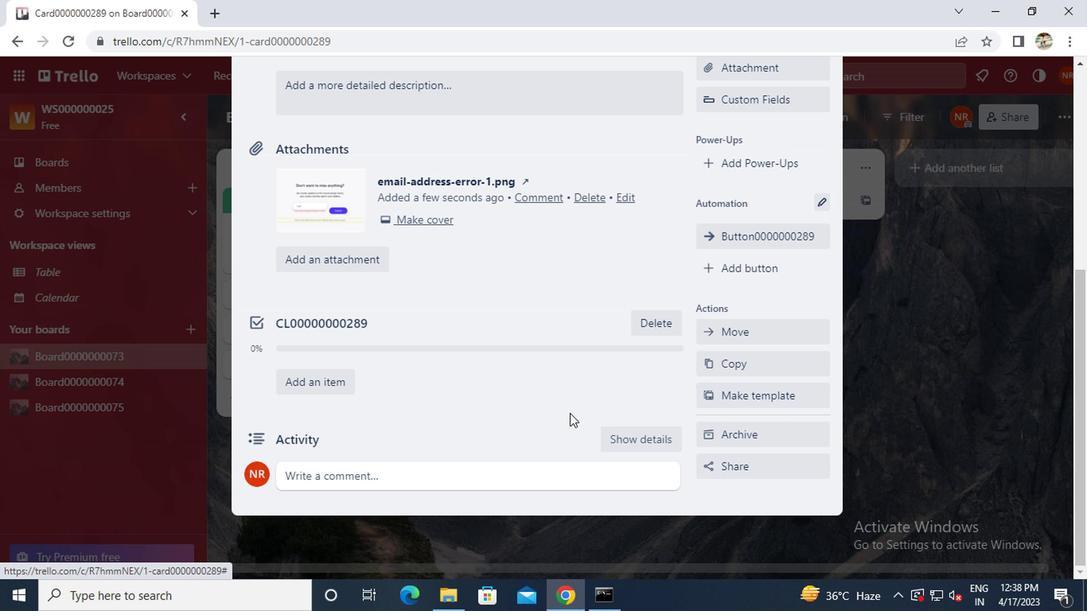 
Action: Mouse scrolled (567, 411) with delta (0, 0)
Screenshot: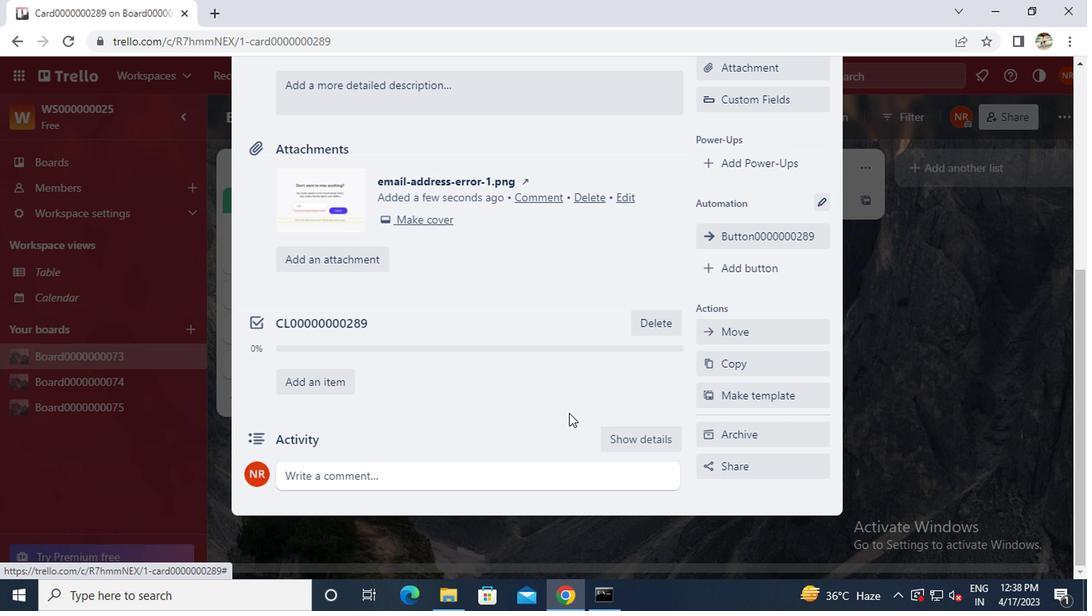 
Action: Mouse moved to (539, 396)
Screenshot: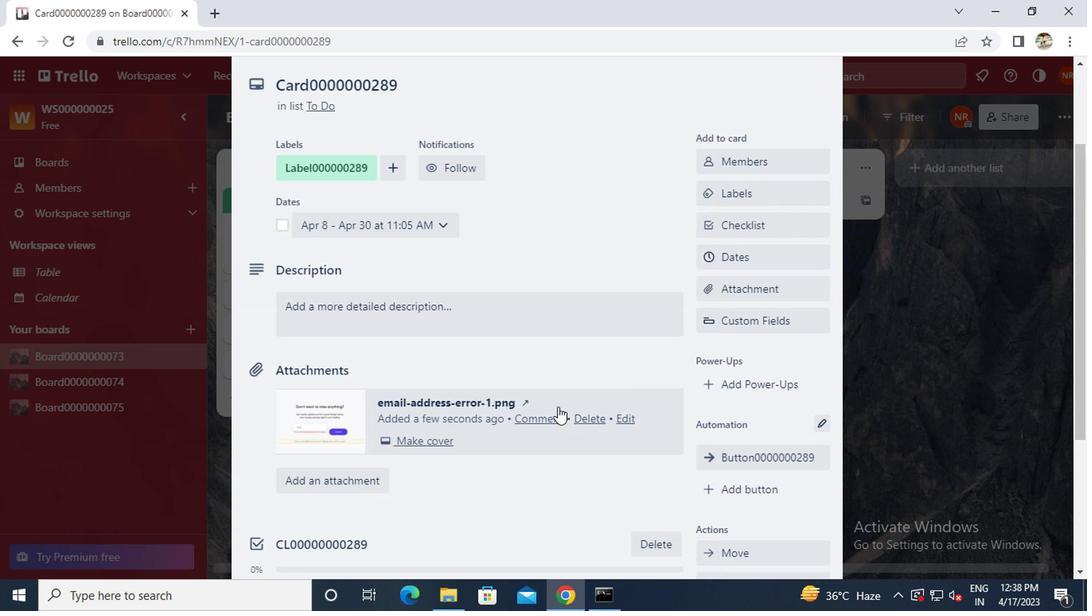 
Action: Mouse scrolled (539, 398) with delta (0, 1)
Screenshot: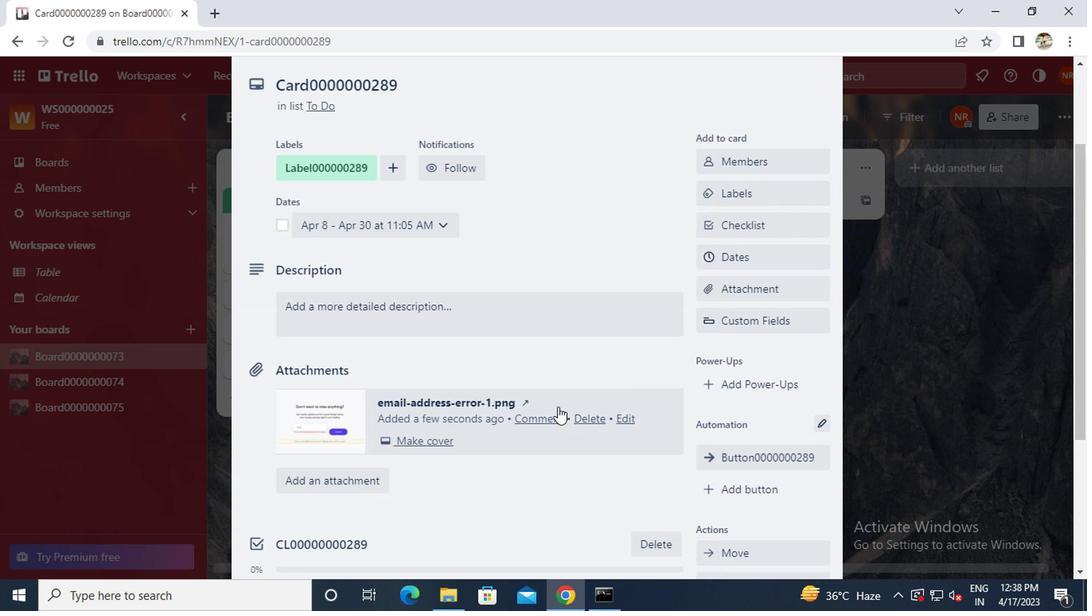
Action: Mouse moved to (535, 394)
Screenshot: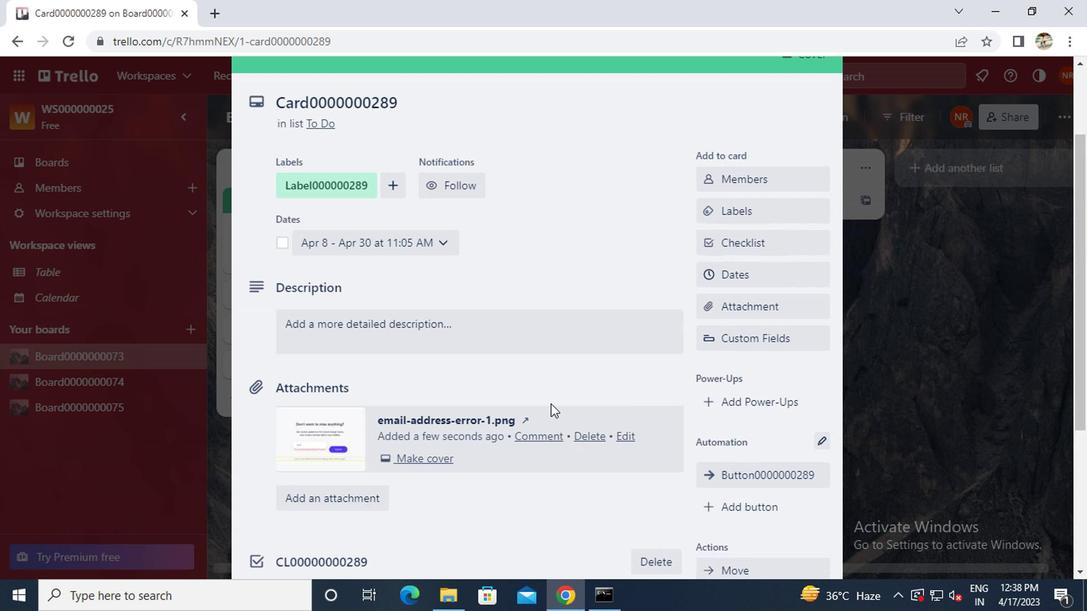 
Action: Mouse scrolled (535, 394) with delta (0, 0)
Screenshot: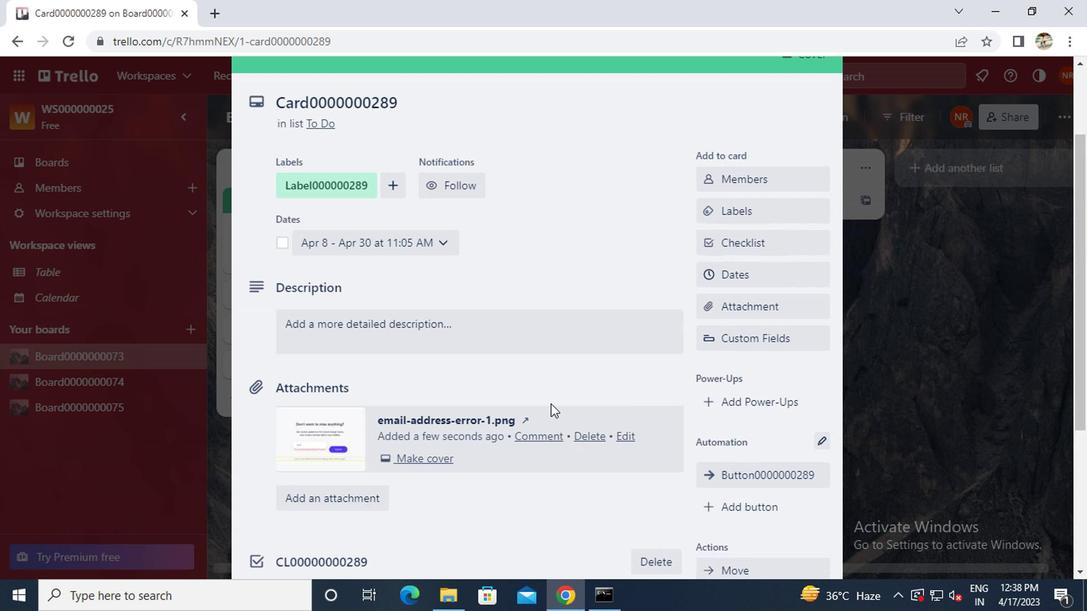 
Action: Mouse moved to (490, 443)
Screenshot: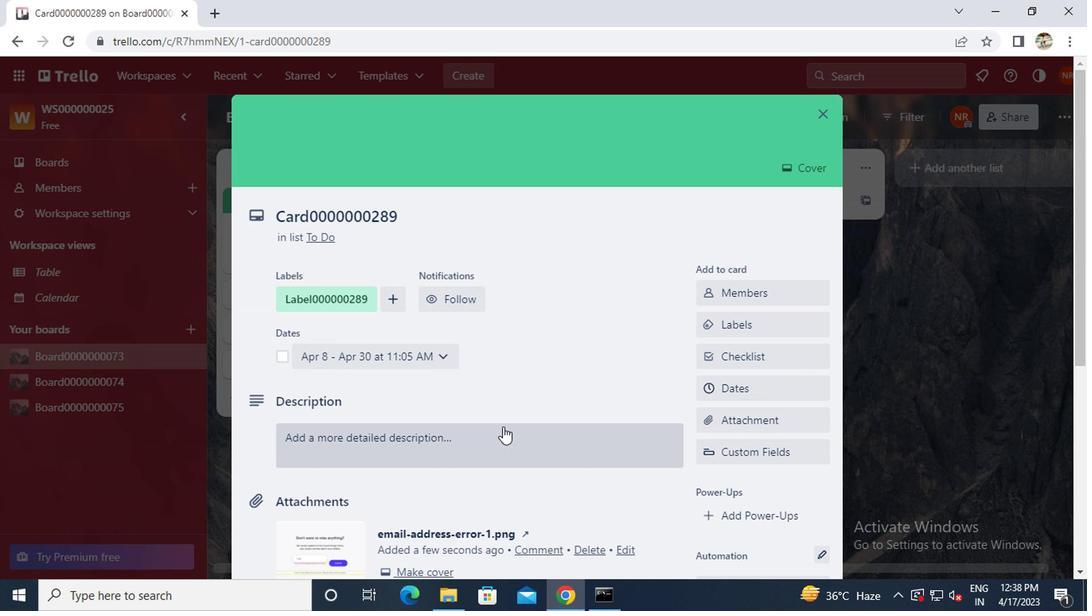 
Action: Mouse pressed left at (490, 443)
Screenshot: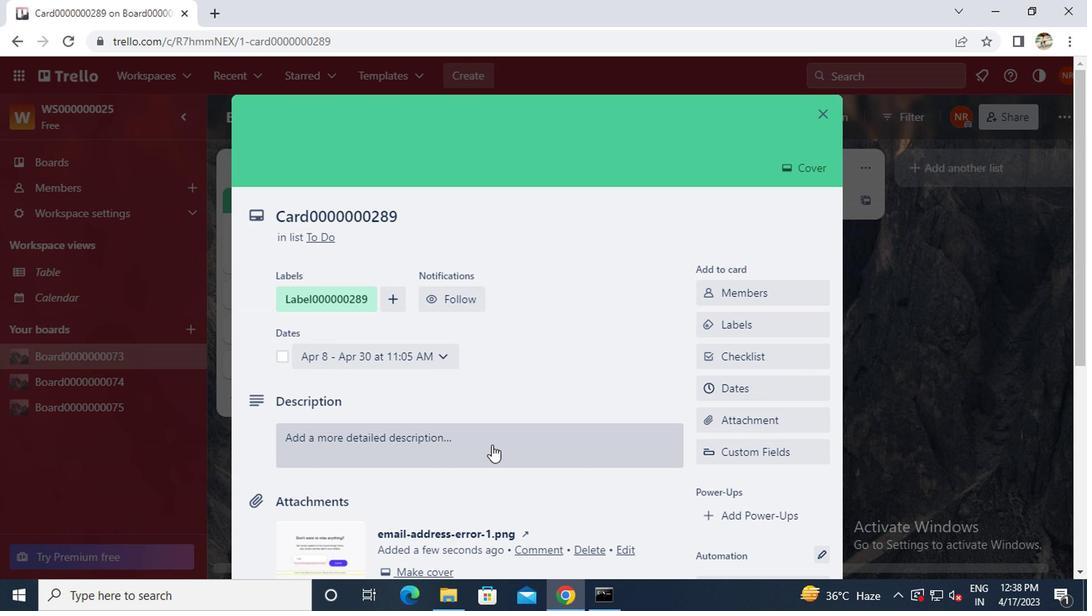 
Action: Key pressed <Key.caps_lock>ds0000000289
Screenshot: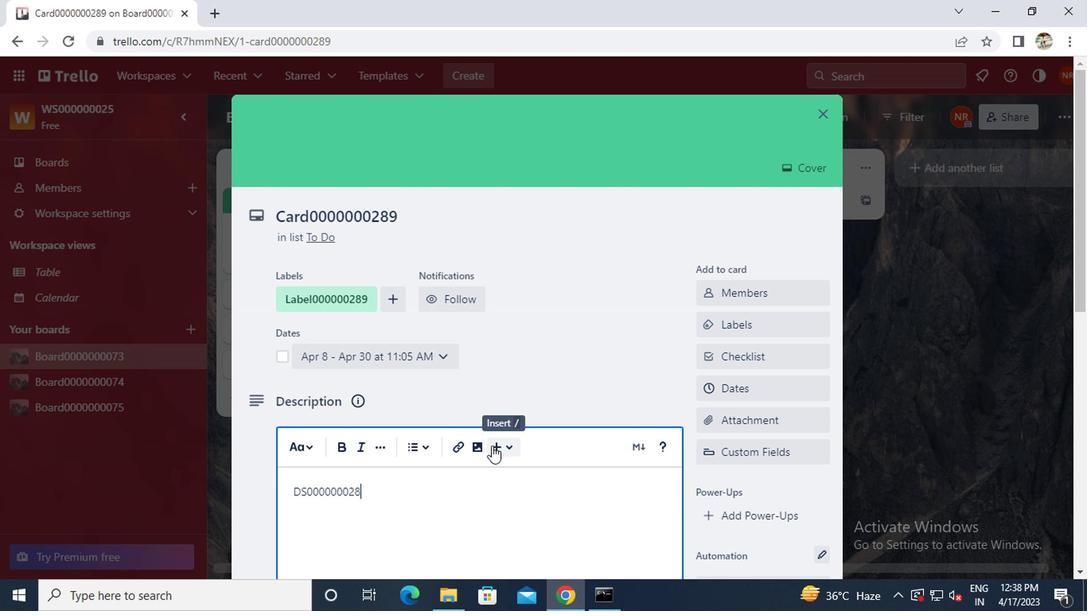 
Action: Mouse moved to (365, 474)
Screenshot: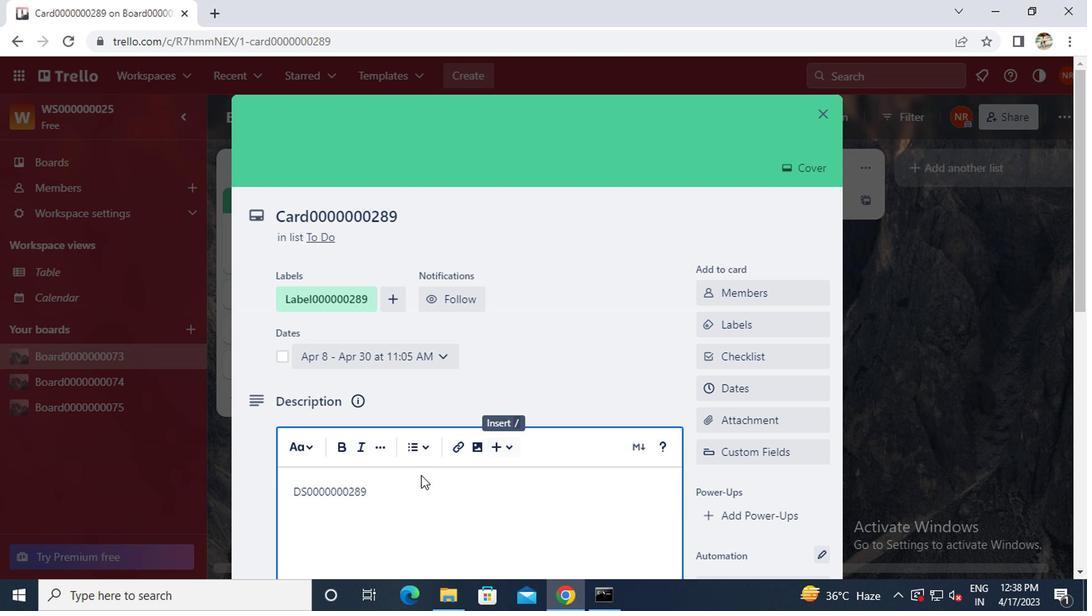
Action: Mouse scrolled (365, 473) with delta (0, -1)
Screenshot: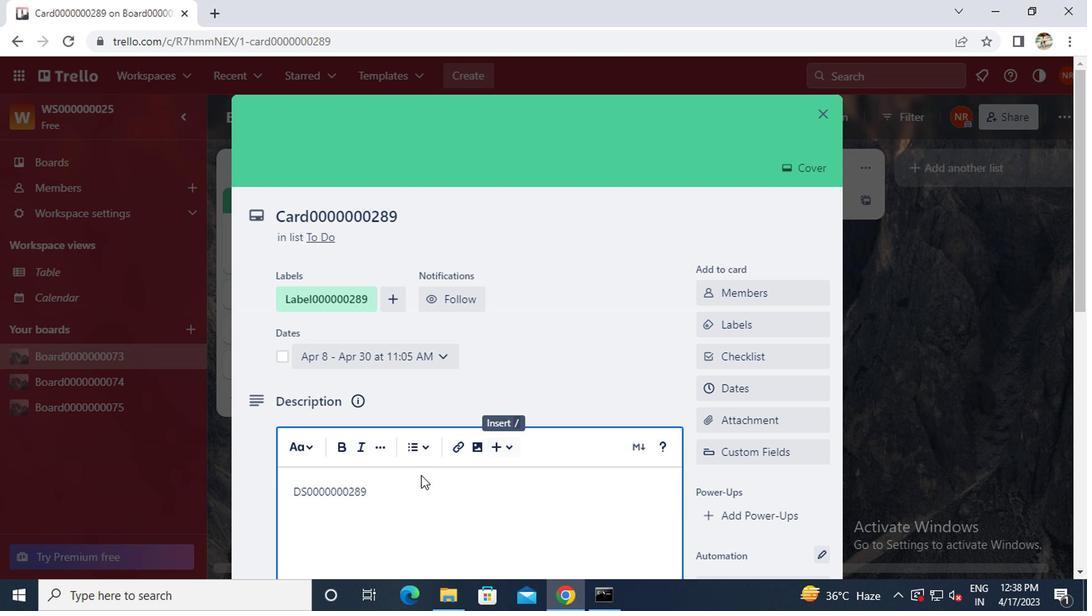 
Action: Mouse scrolled (365, 473) with delta (0, -1)
Screenshot: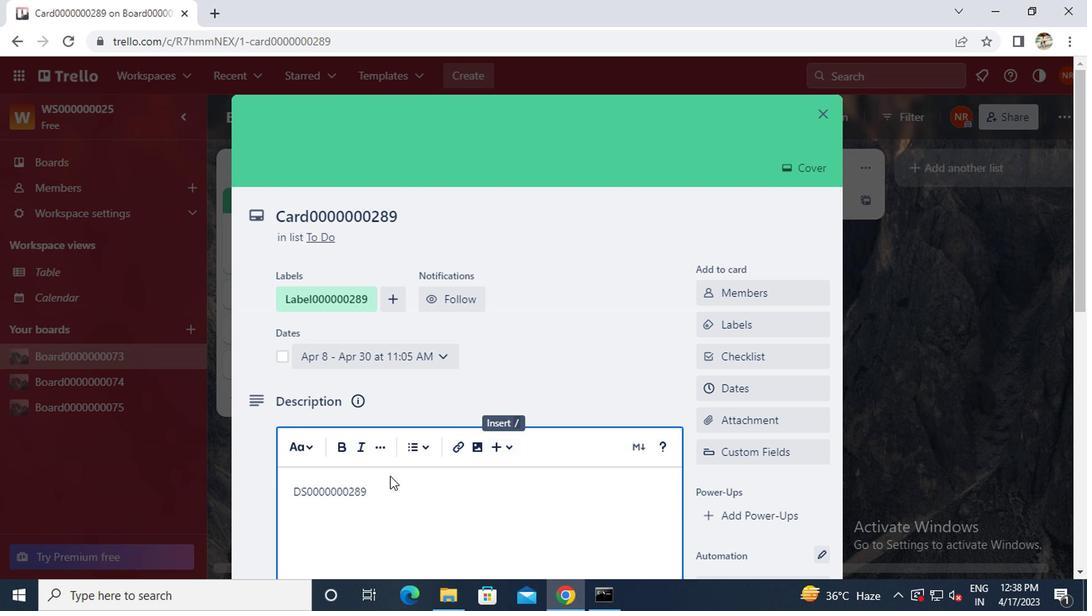 
Action: Mouse moved to (290, 500)
Screenshot: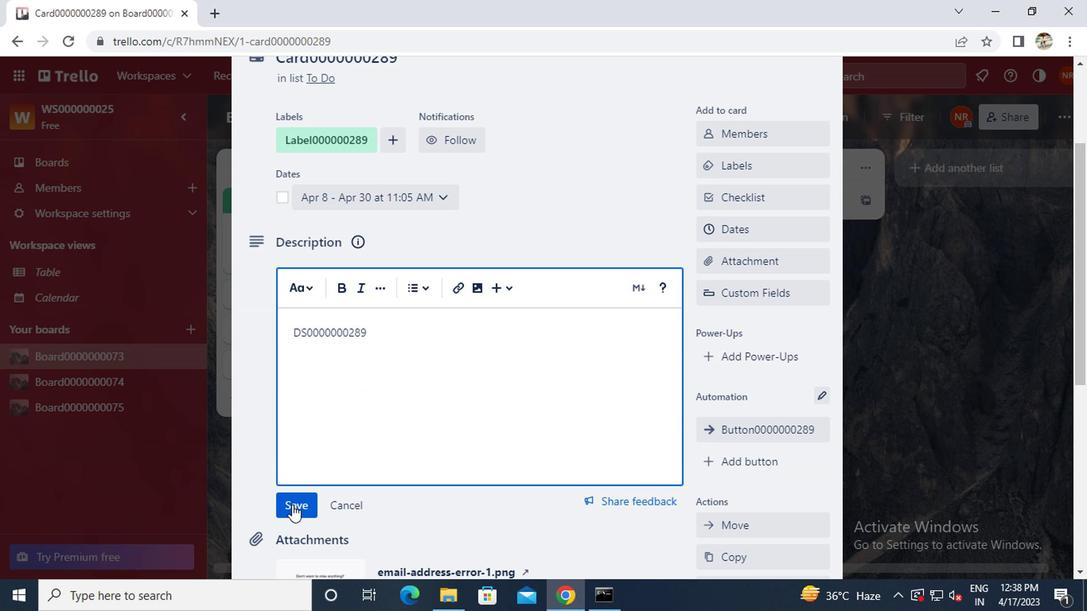 
Action: Mouse pressed left at (290, 500)
Screenshot: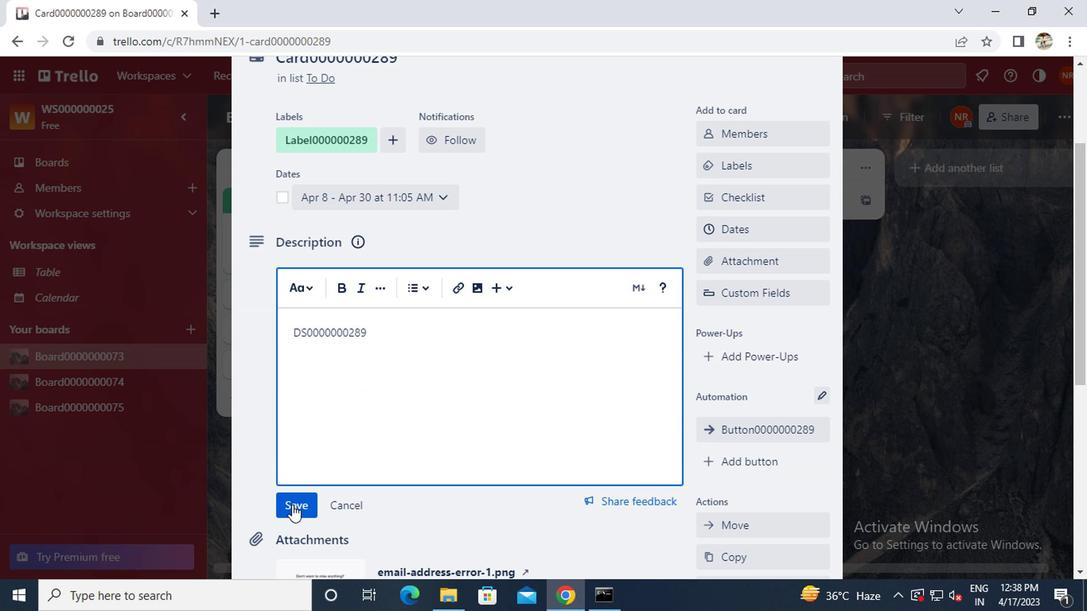 
Action: Mouse moved to (302, 489)
Screenshot: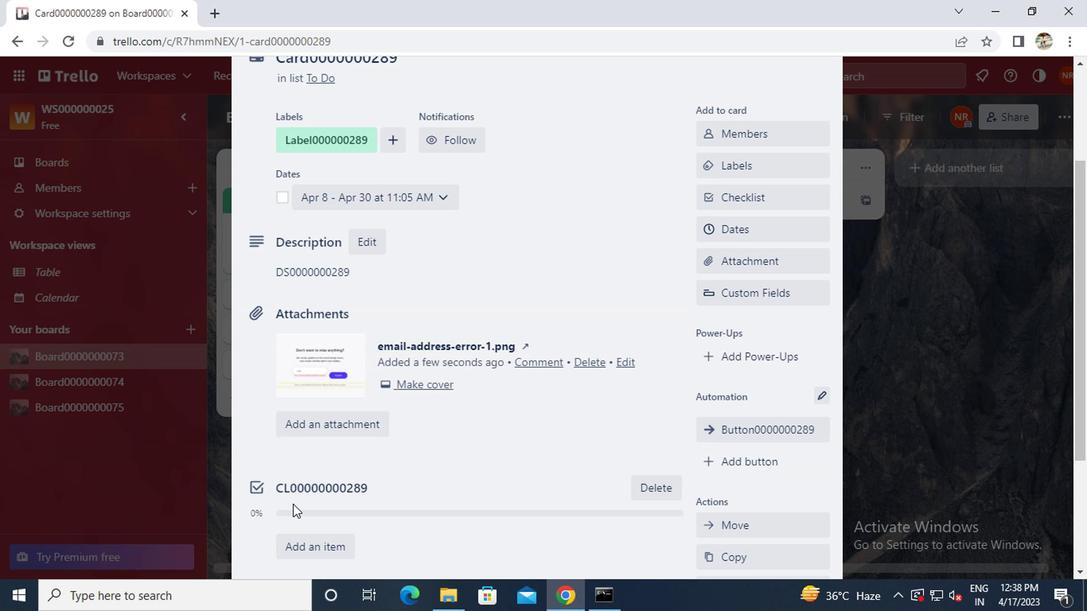
Action: Mouse scrolled (302, 488) with delta (0, -1)
Screenshot: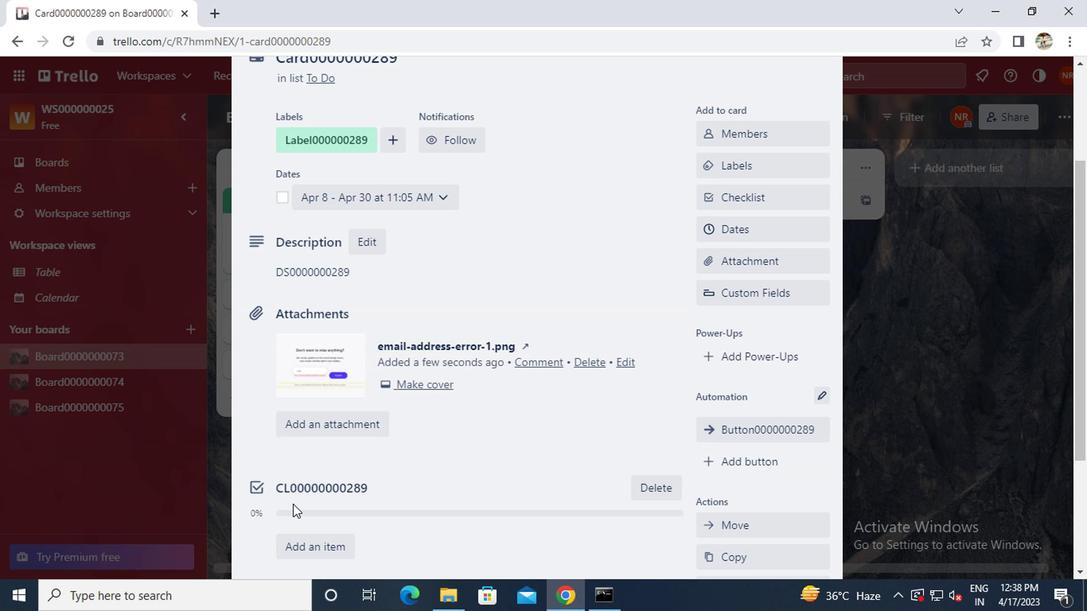
Action: Mouse moved to (303, 488)
Screenshot: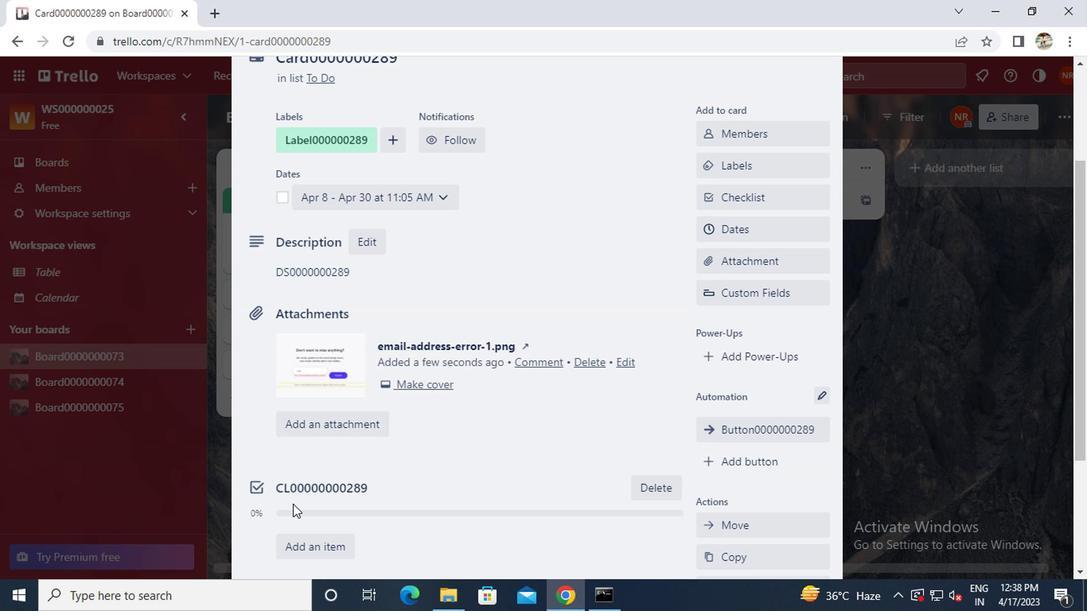 
Action: Mouse scrolled (303, 487) with delta (0, 0)
Screenshot: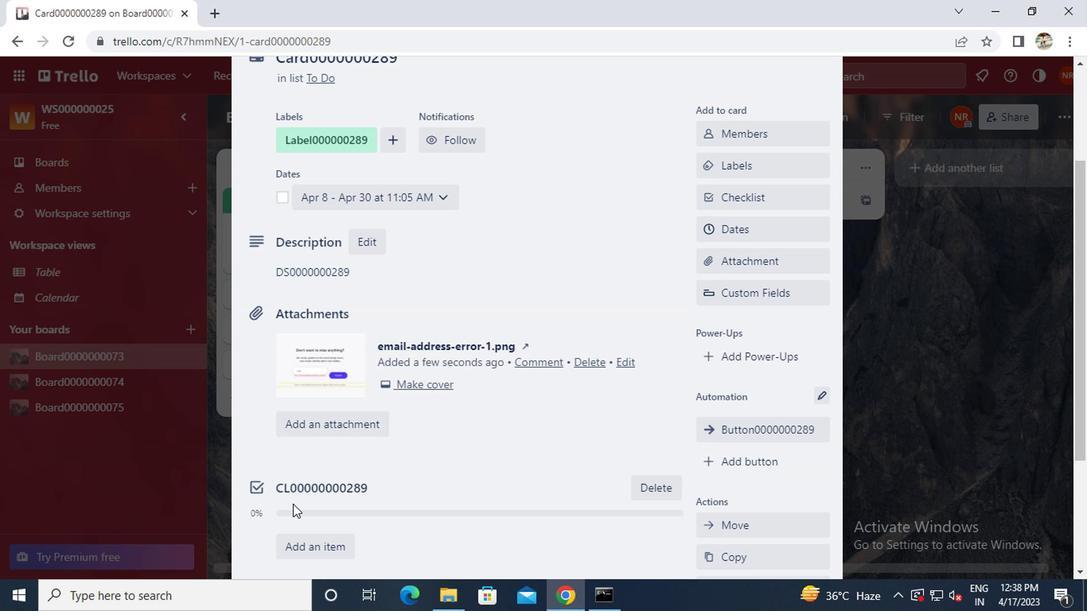 
Action: Mouse scrolled (303, 487) with delta (0, 0)
Screenshot: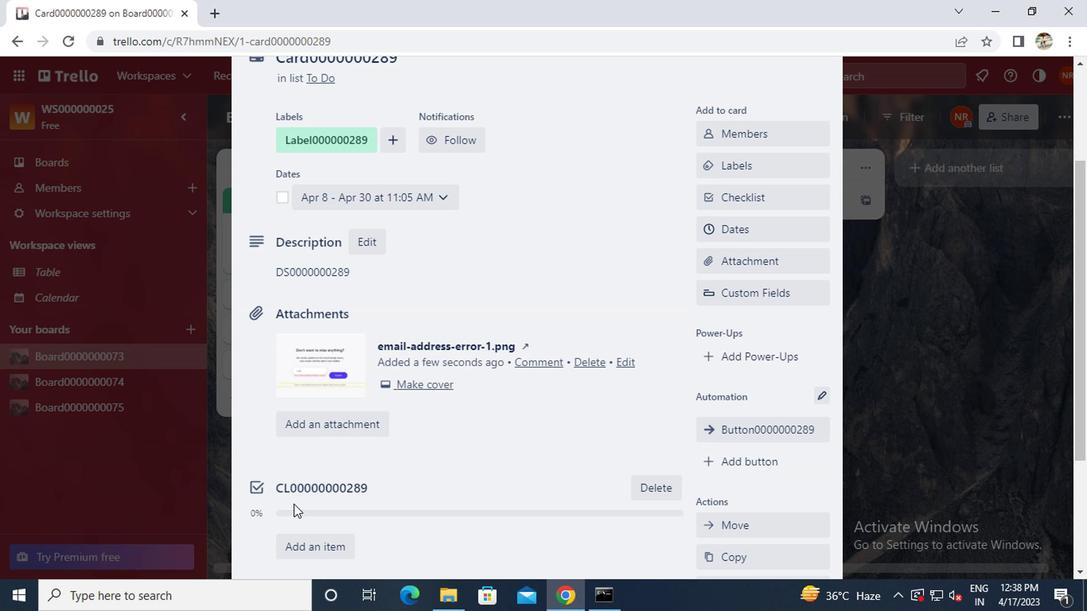 
Action: Mouse moved to (323, 455)
Screenshot: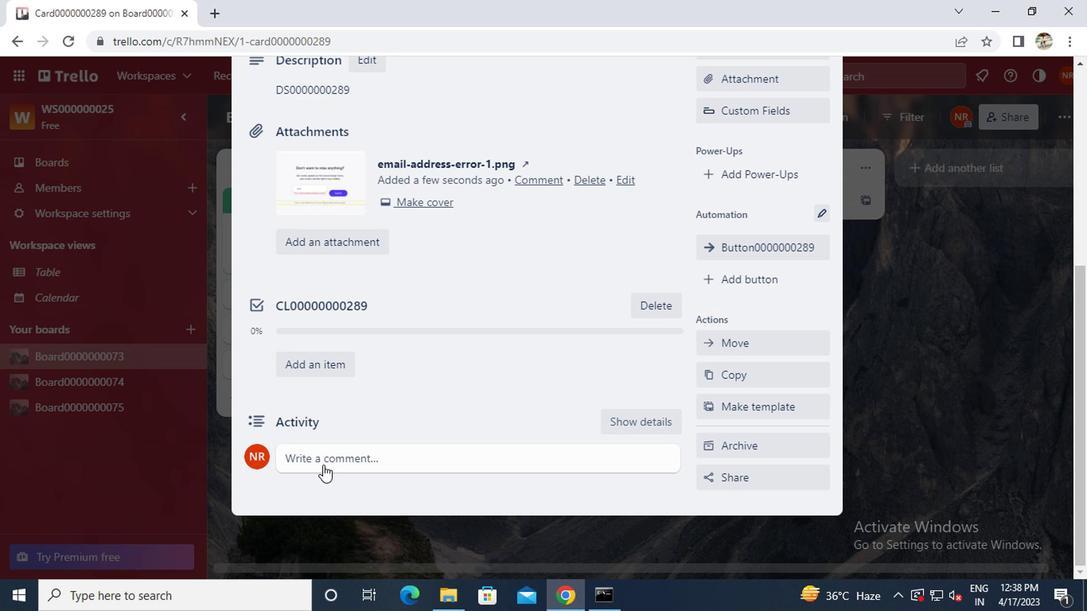
Action: Mouse pressed left at (323, 455)
Screenshot: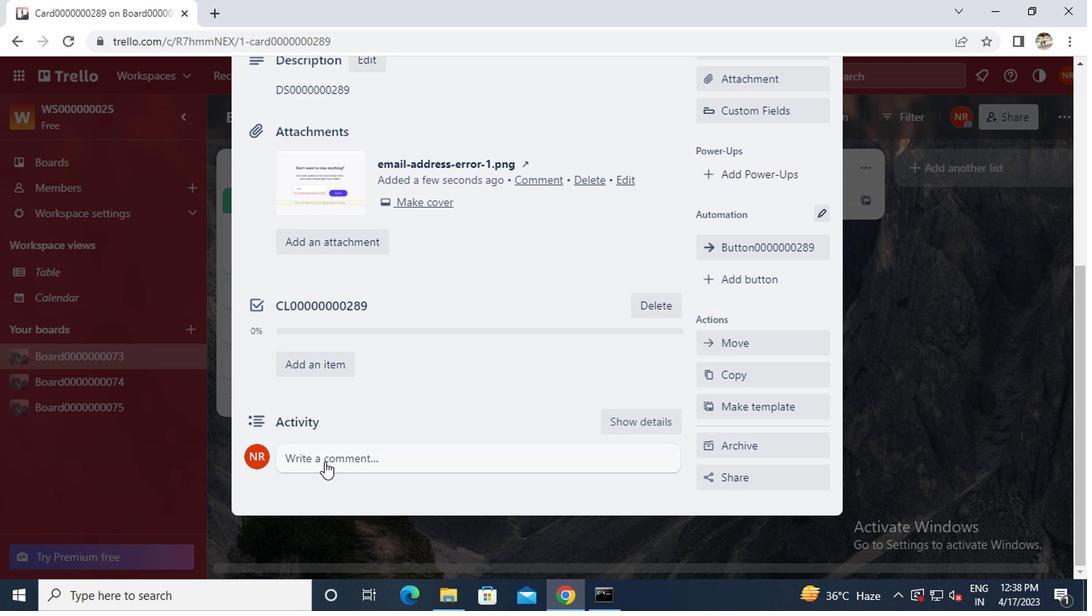 
Action: Key pressed cm00000000<Key.backspace>289
Screenshot: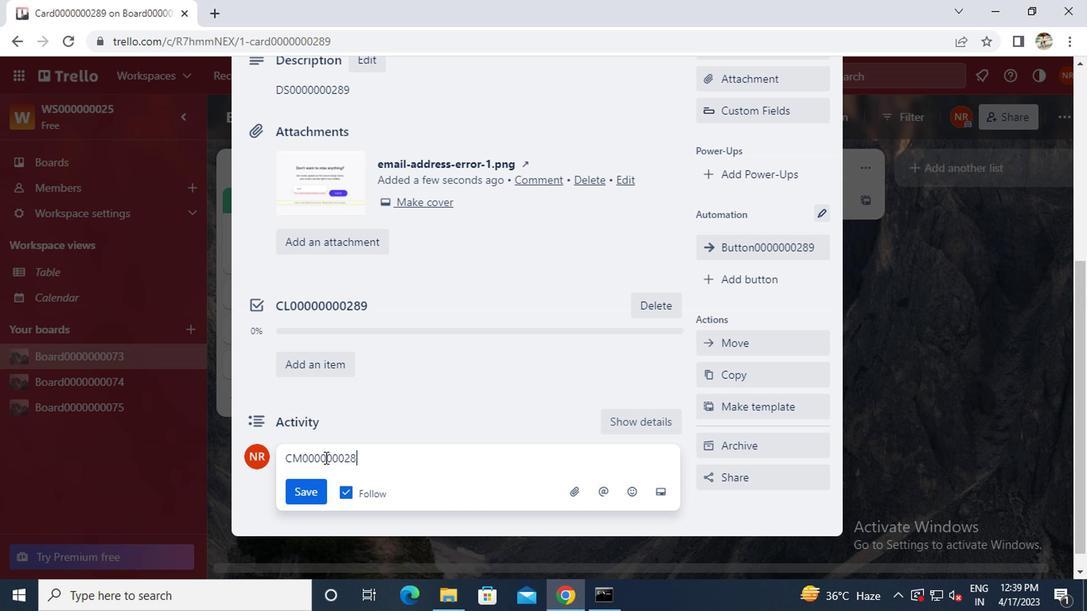 
Action: Mouse moved to (308, 484)
Screenshot: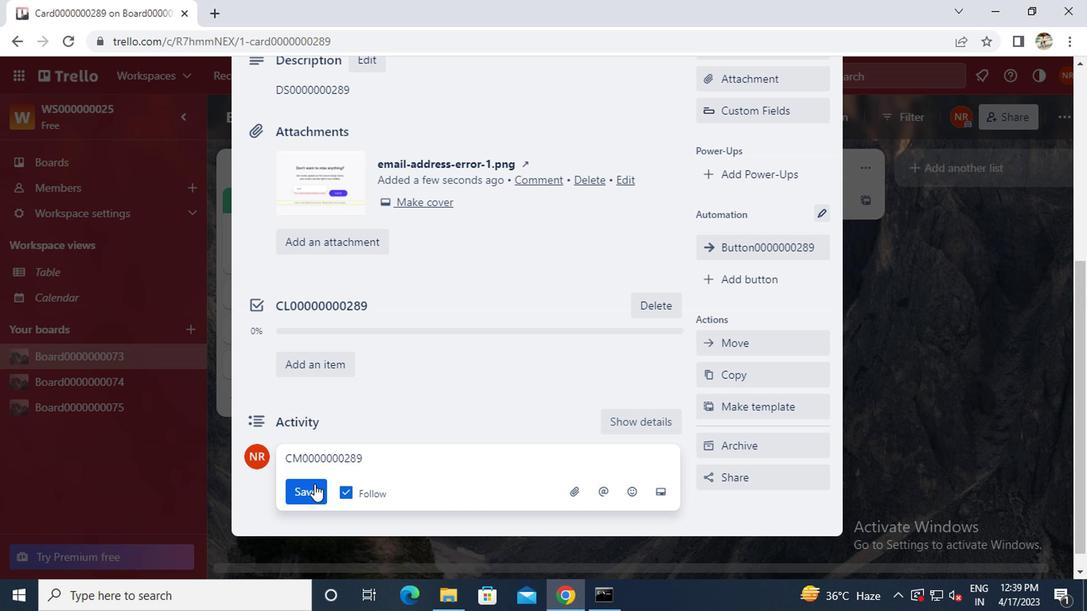 
Action: Mouse pressed left at (308, 484)
Screenshot: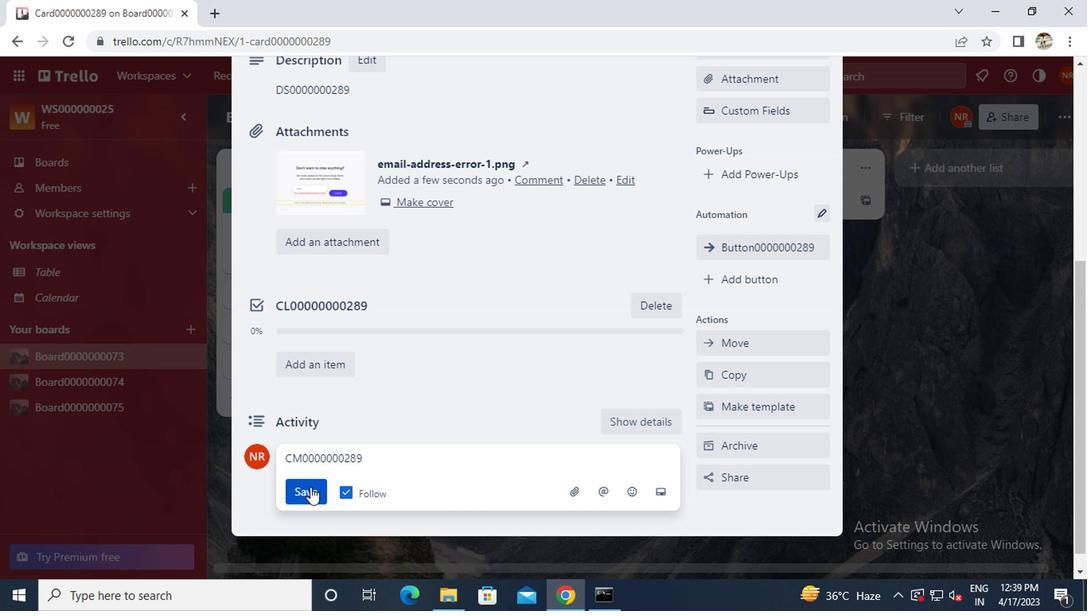 
Action: Mouse moved to (308, 484)
Screenshot: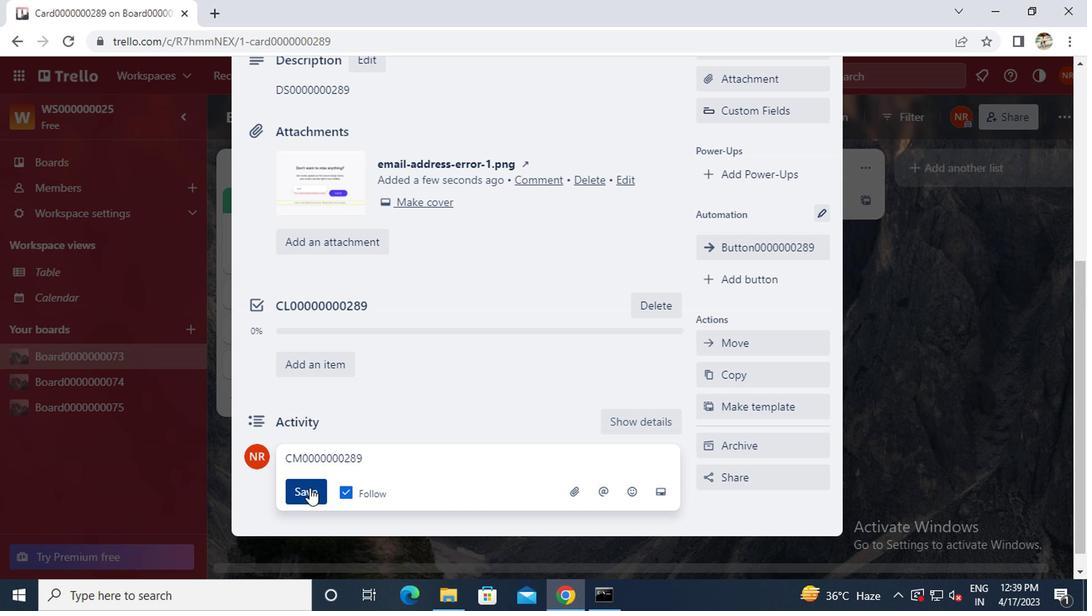 
